 Task: Add Attachment from computer to Card Card0000000085 in Board Board0000000022 in Workspace WS0000000008 in Trello. Add Cover Green to Card Card0000000085 in Board Board0000000022 in Workspace WS0000000008 in Trello. Add "Move Card To …" Button titled Button0000000085 to "top" of the list "To Do" to Card Card0000000085 in Board Board0000000022 in Workspace WS0000000008 in Trello. Add Description DS0000000085 to Card Card0000000086 in Board Board0000000022 in Workspace WS0000000008 in Trello. Add Comment CM0000000085 to Card Card0000000086 in Board Board0000000022 in Workspace WS0000000008 in Trello
Action: Mouse moved to (618, 61)
Screenshot: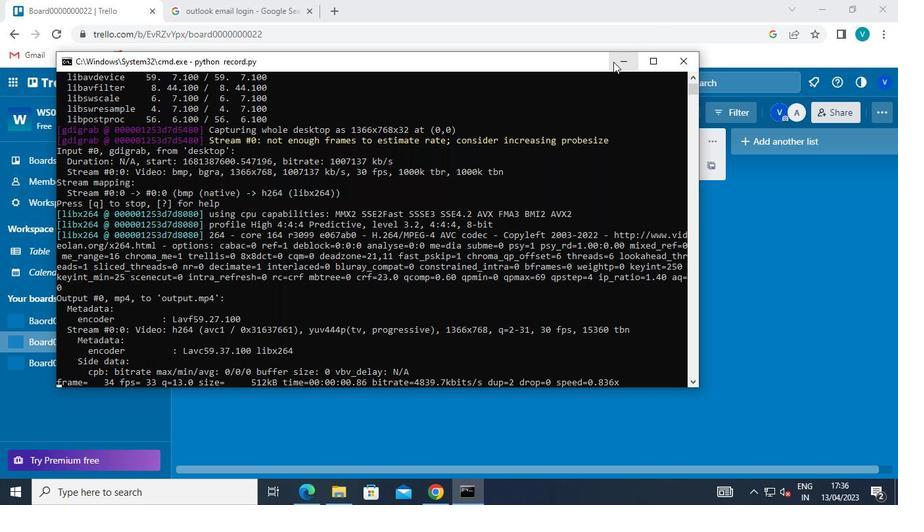 
Action: Mouse pressed left at (618, 61)
Screenshot: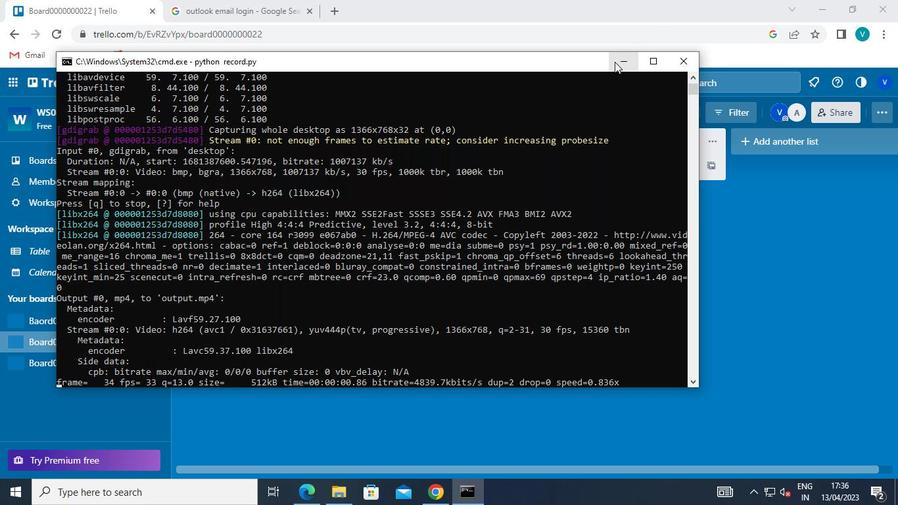 
Action: Mouse moved to (265, 180)
Screenshot: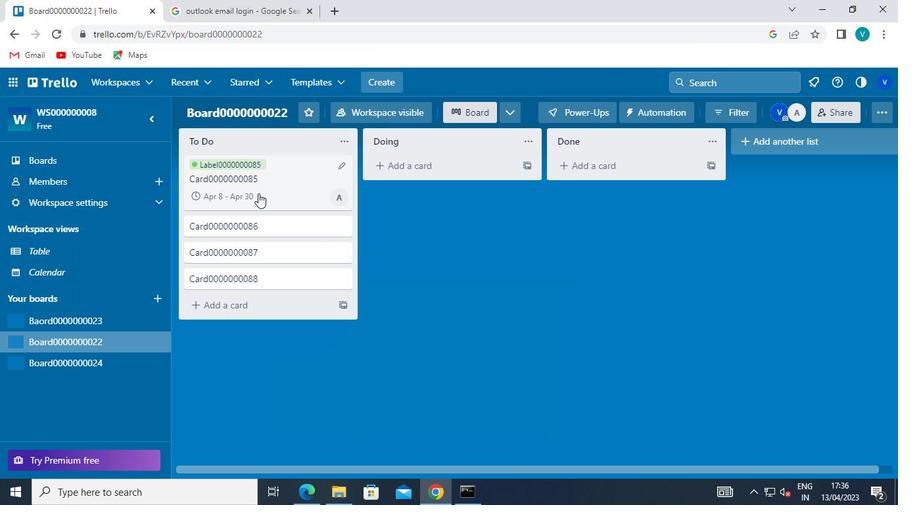 
Action: Mouse pressed left at (265, 180)
Screenshot: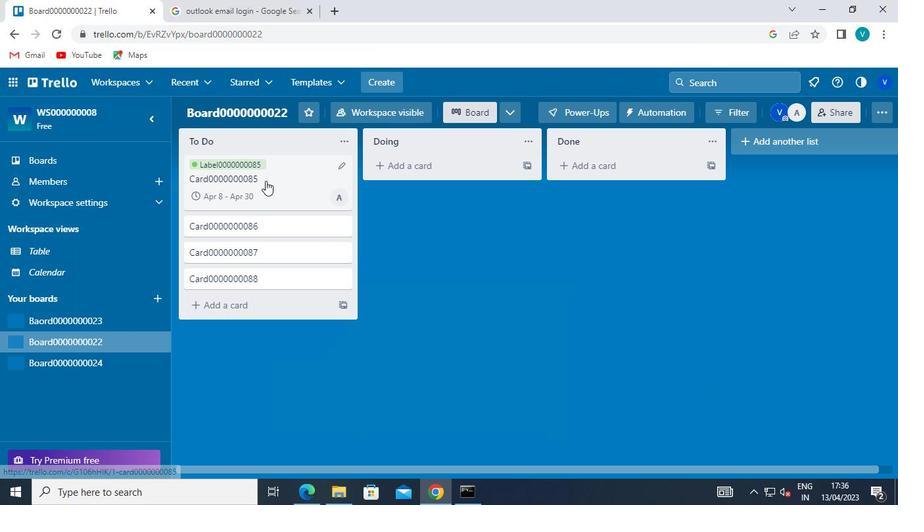 
Action: Mouse moved to (605, 343)
Screenshot: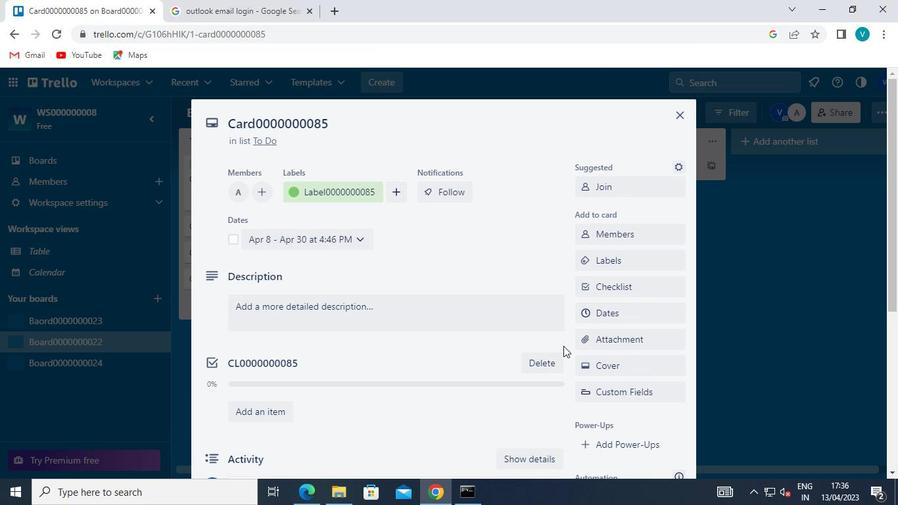 
Action: Mouse pressed left at (605, 343)
Screenshot: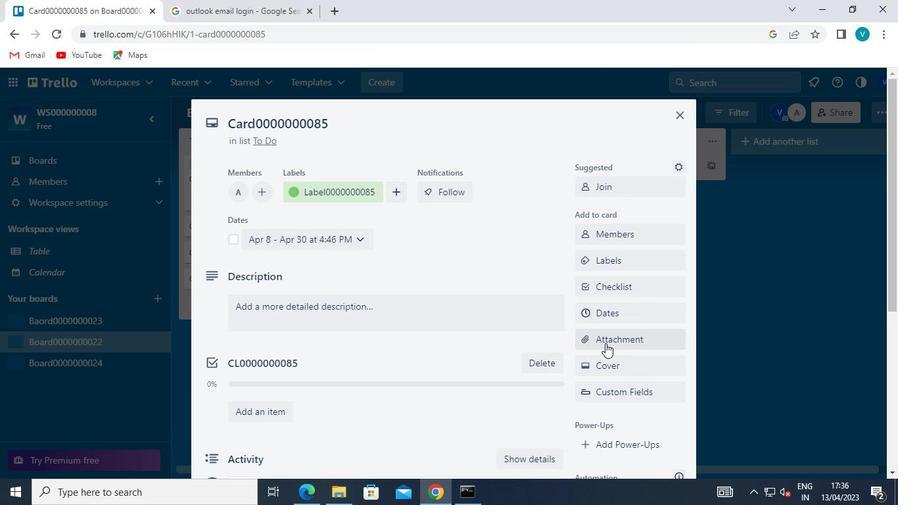 
Action: Mouse moved to (603, 136)
Screenshot: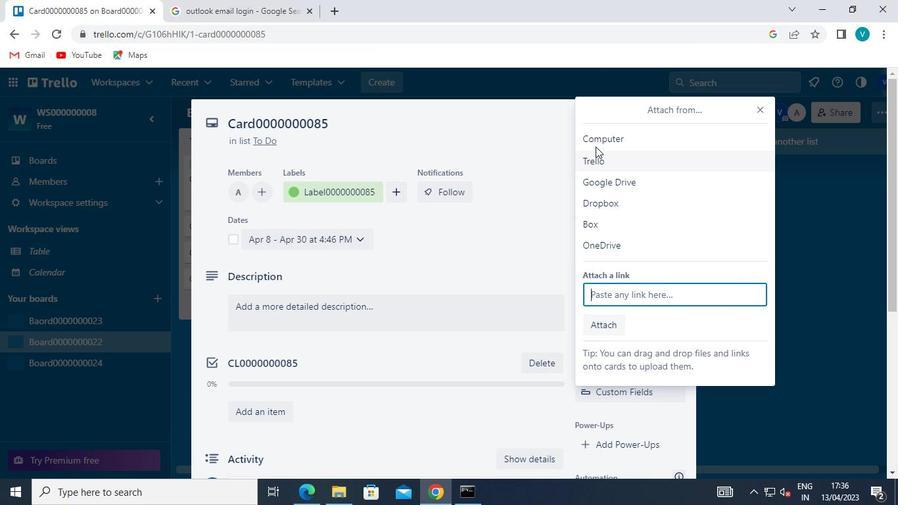 
Action: Mouse pressed left at (603, 136)
Screenshot: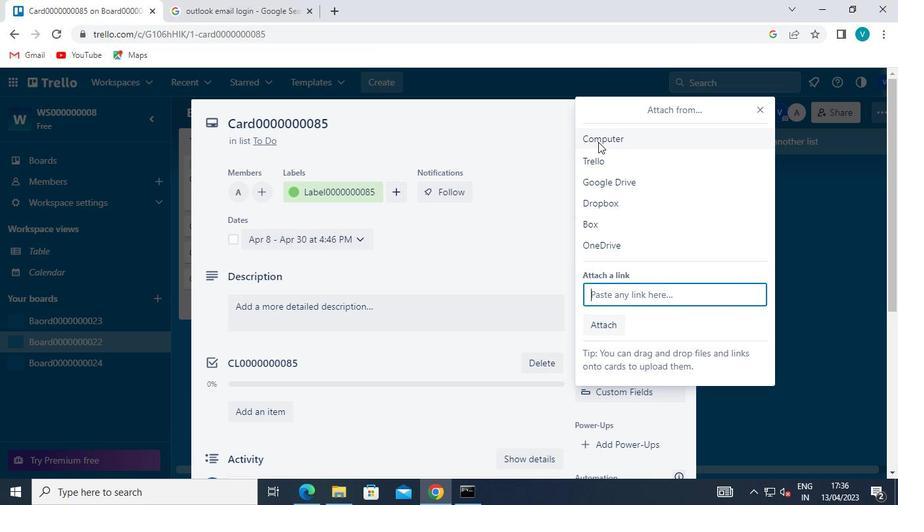 
Action: Mouse moved to (78, 128)
Screenshot: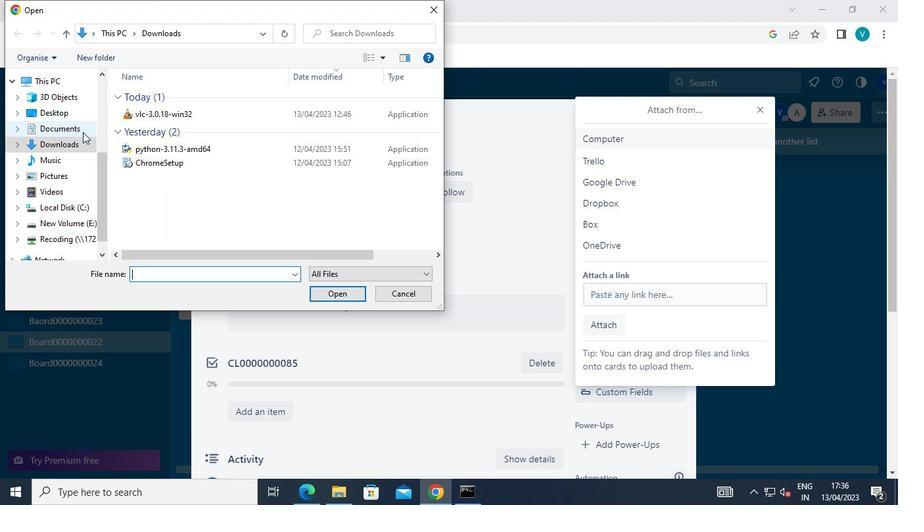 
Action: Mouse pressed left at (78, 128)
Screenshot: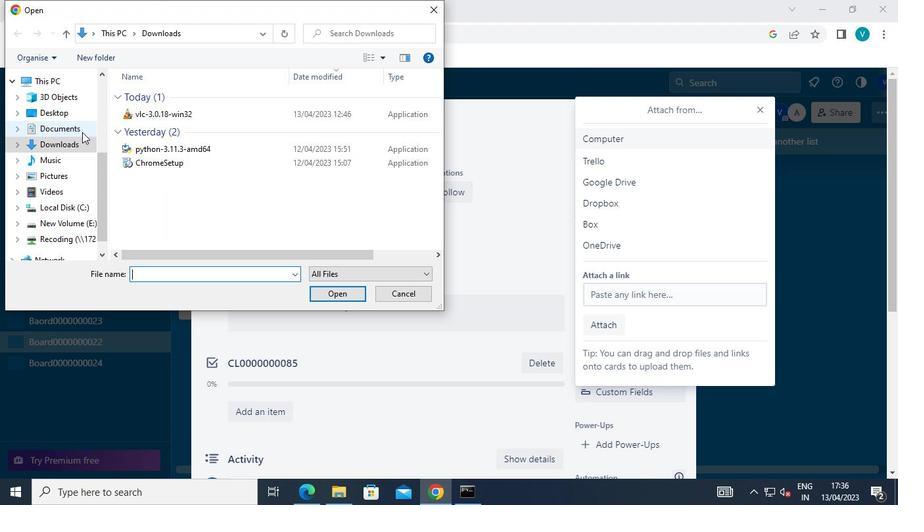 
Action: Mouse moved to (73, 142)
Screenshot: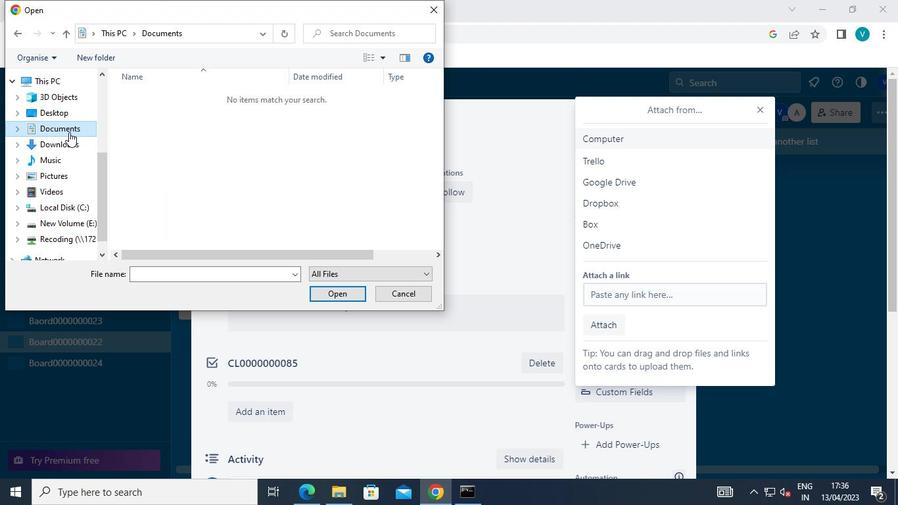 
Action: Mouse pressed left at (73, 142)
Screenshot: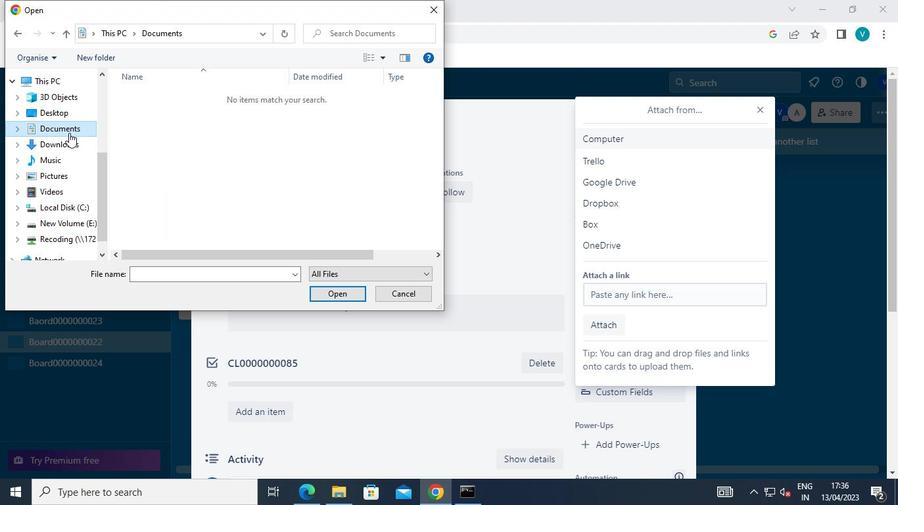 
Action: Mouse moved to (161, 165)
Screenshot: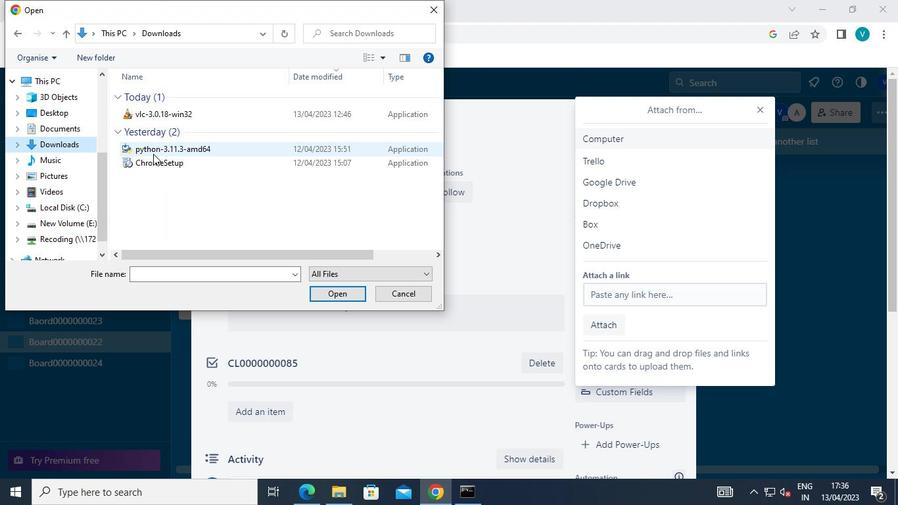 
Action: Mouse pressed left at (161, 165)
Screenshot: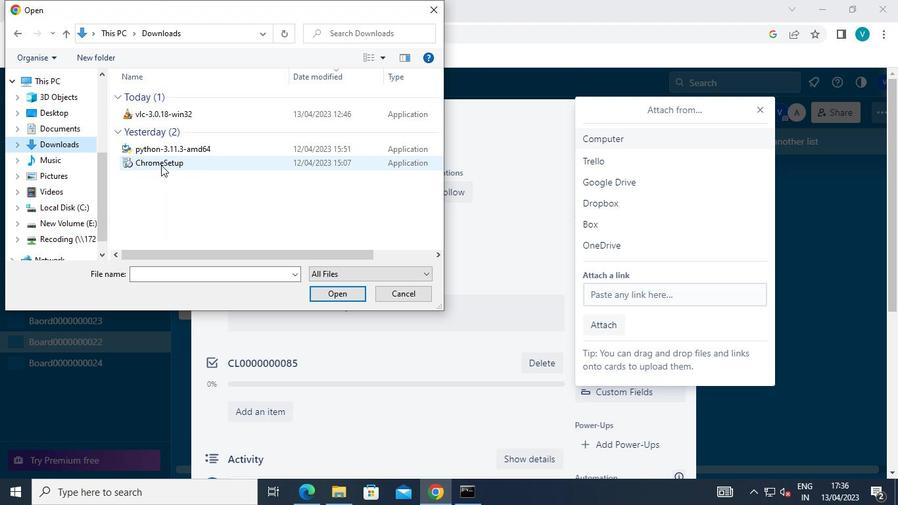 
Action: Mouse moved to (326, 290)
Screenshot: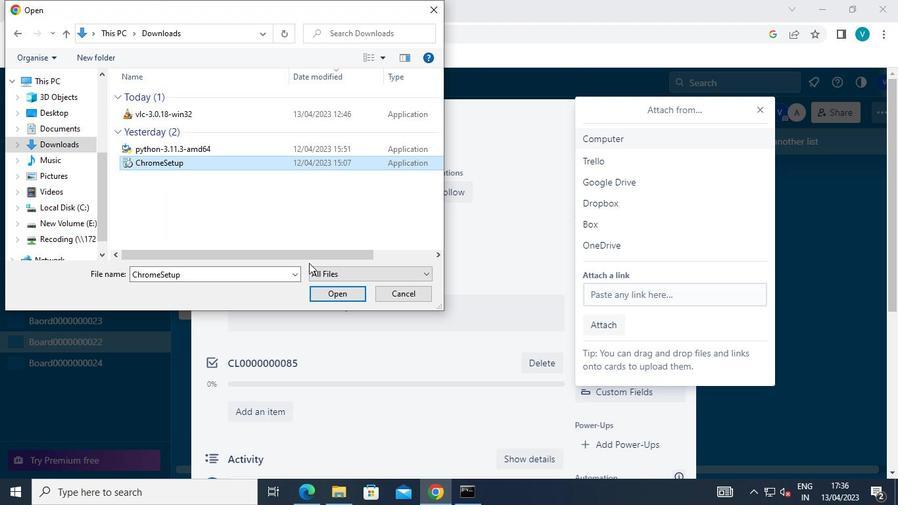 
Action: Mouse pressed left at (326, 290)
Screenshot: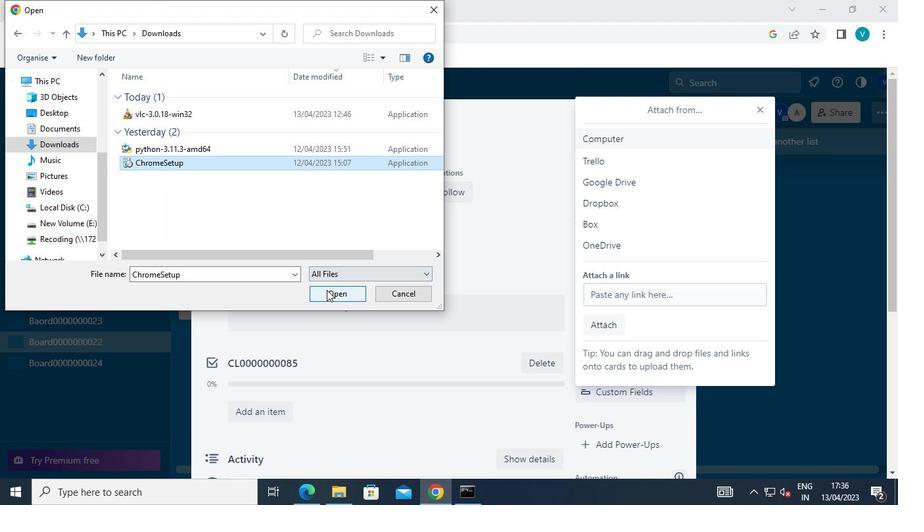 
Action: Mouse moved to (603, 365)
Screenshot: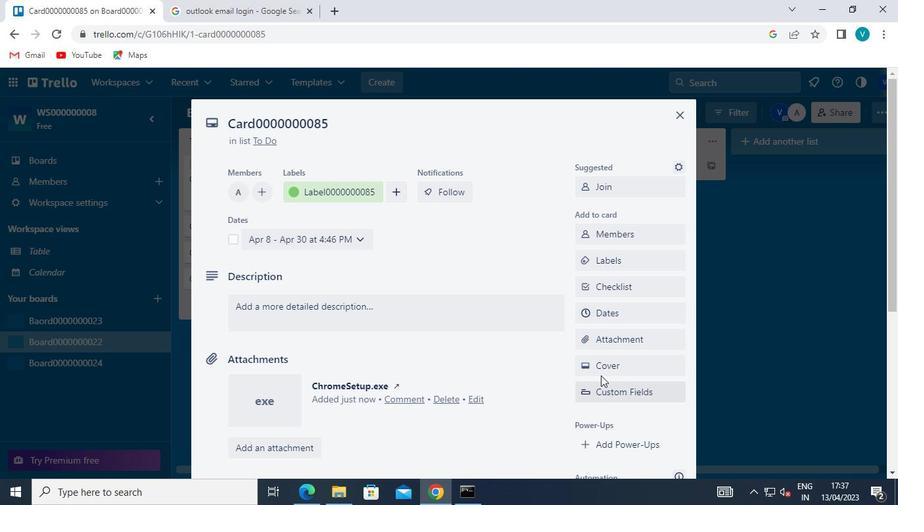 
Action: Mouse pressed left at (603, 365)
Screenshot: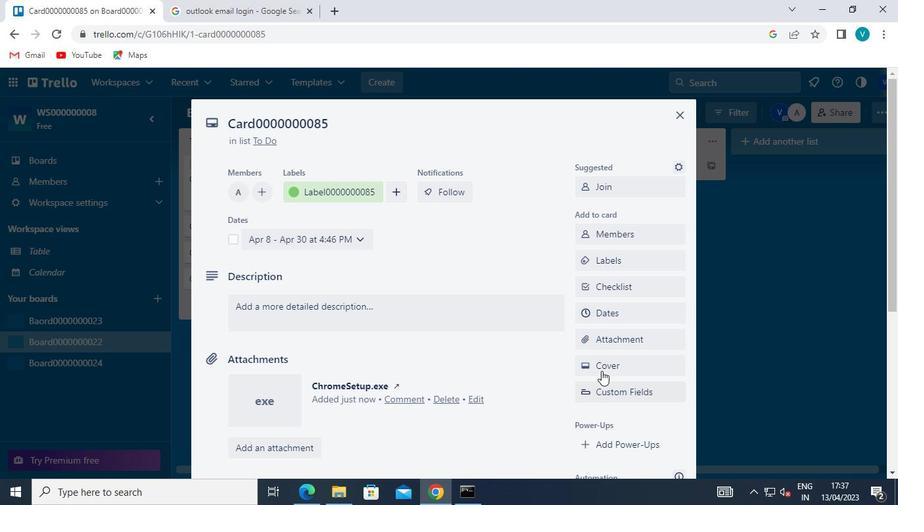 
Action: Mouse moved to (596, 226)
Screenshot: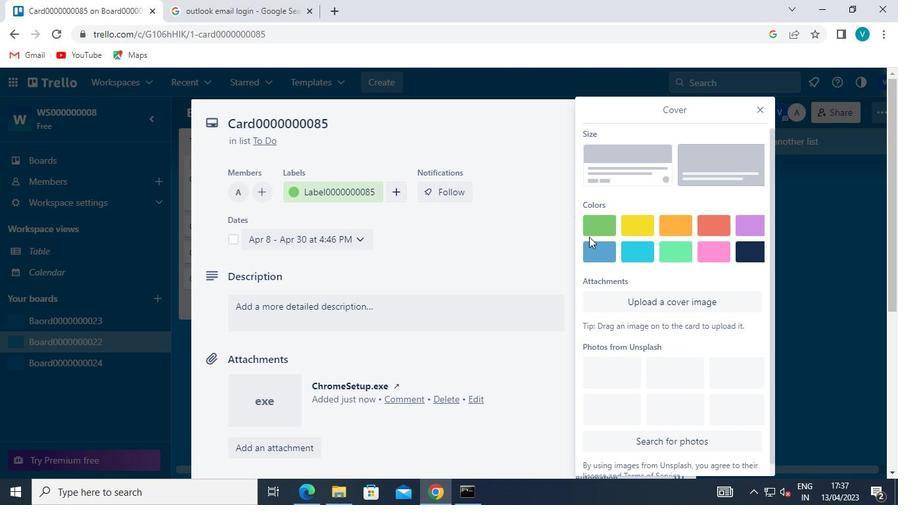 
Action: Mouse pressed left at (596, 226)
Screenshot: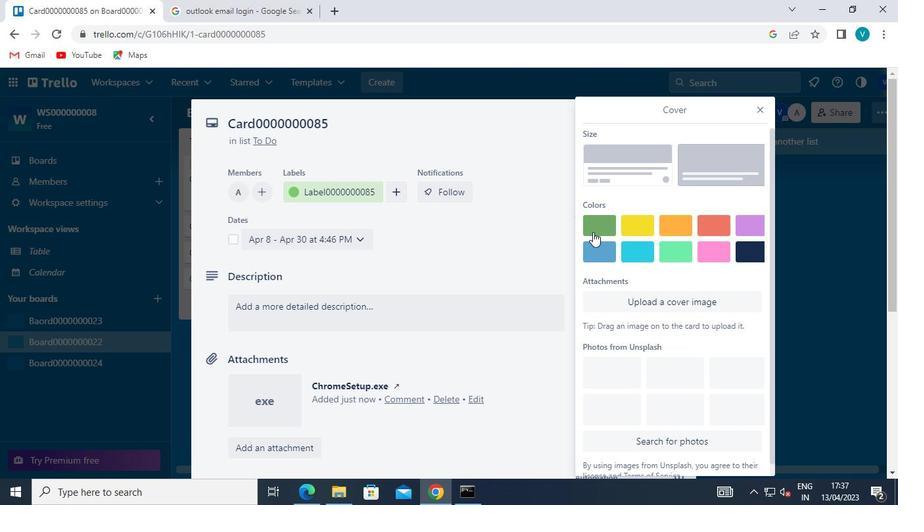 
Action: Mouse moved to (521, 242)
Screenshot: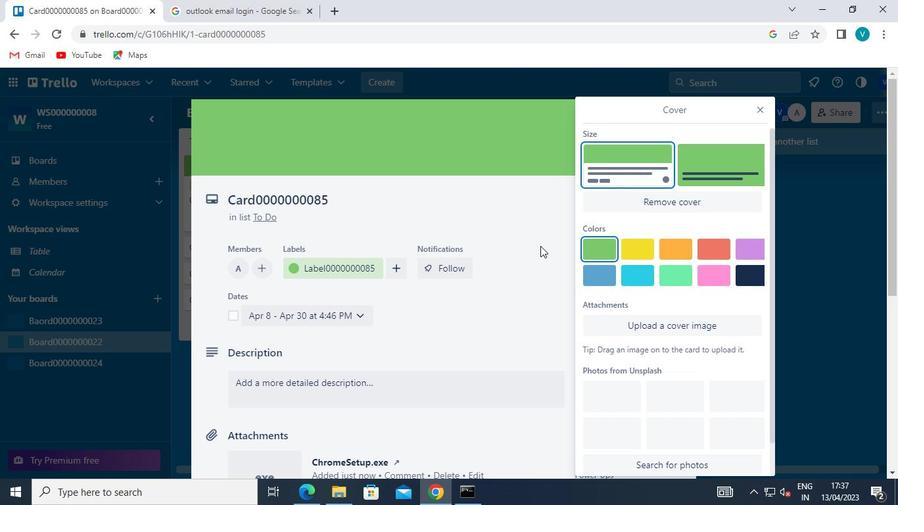 
Action: Mouse pressed left at (521, 242)
Screenshot: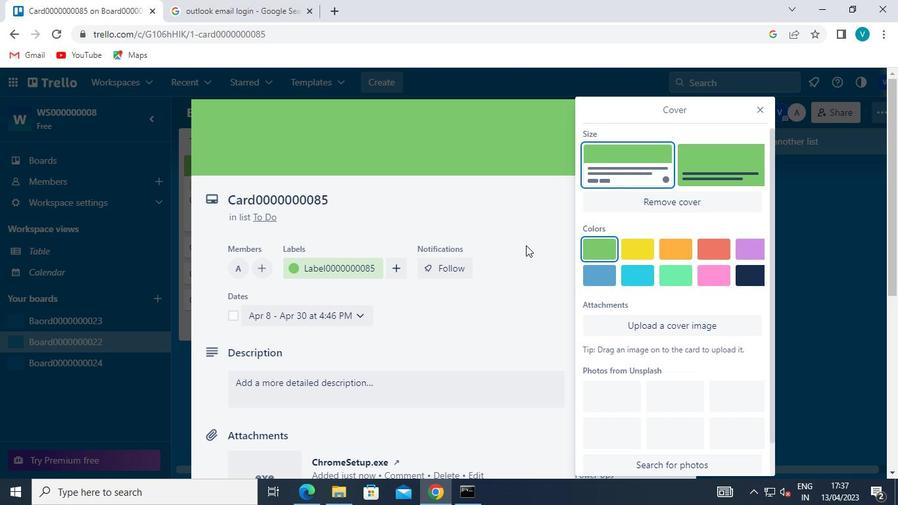 
Action: Mouse moved to (606, 287)
Screenshot: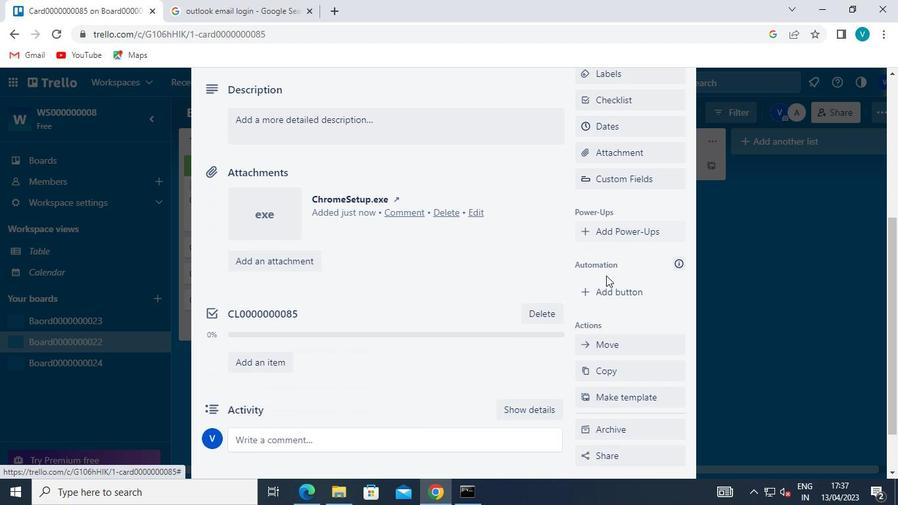 
Action: Mouse pressed left at (606, 287)
Screenshot: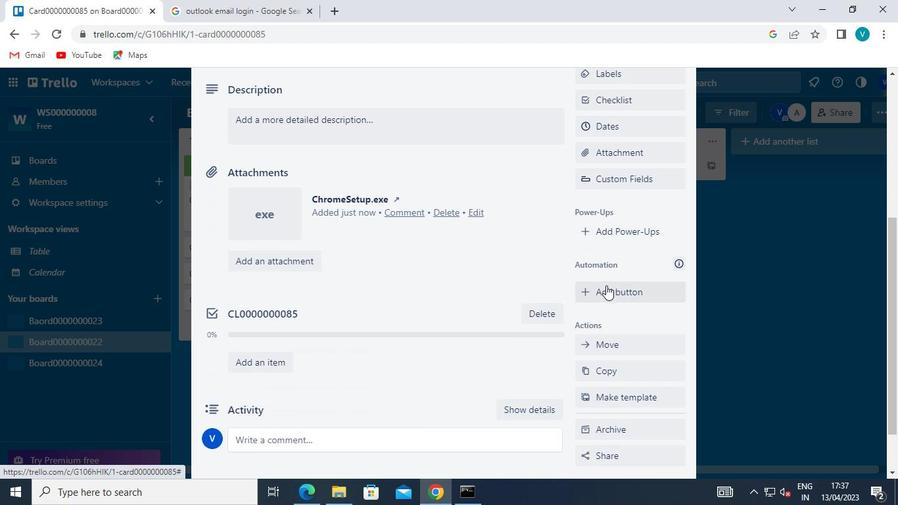 
Action: Mouse moved to (620, 171)
Screenshot: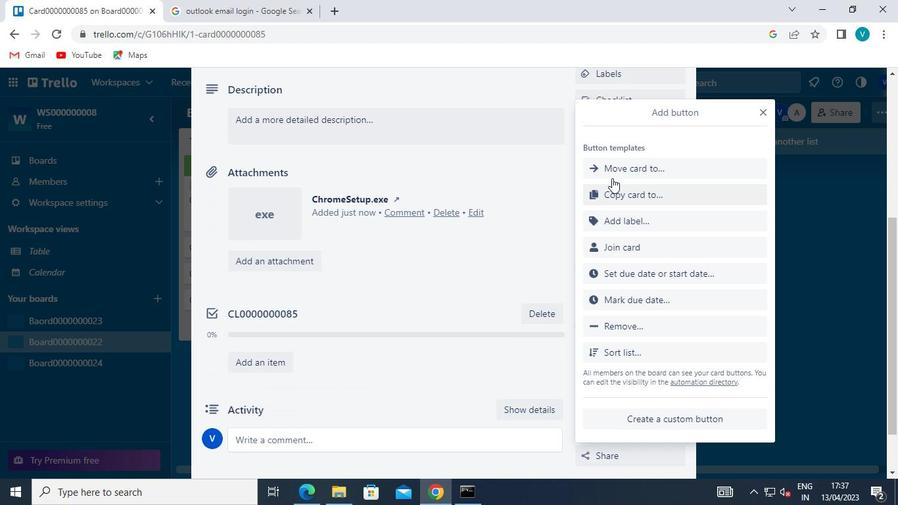 
Action: Mouse pressed left at (620, 171)
Screenshot: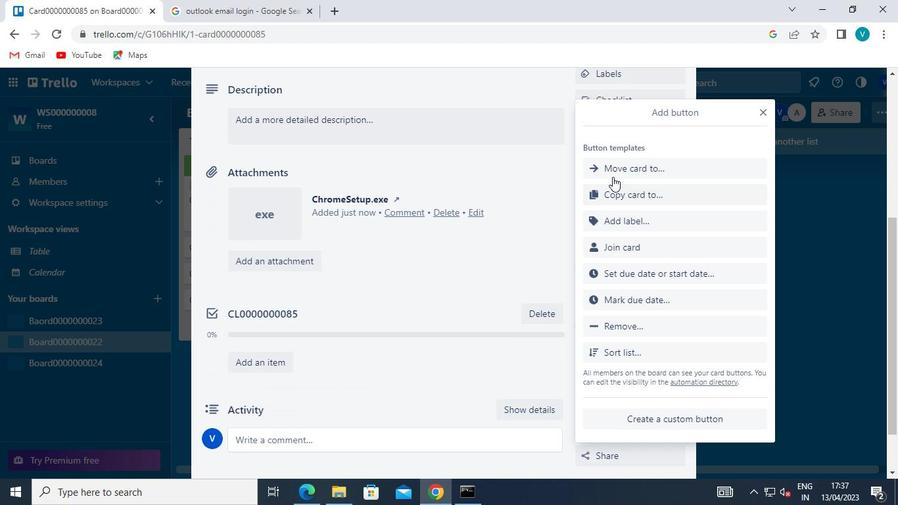 
Action: Mouse moved to (668, 166)
Screenshot: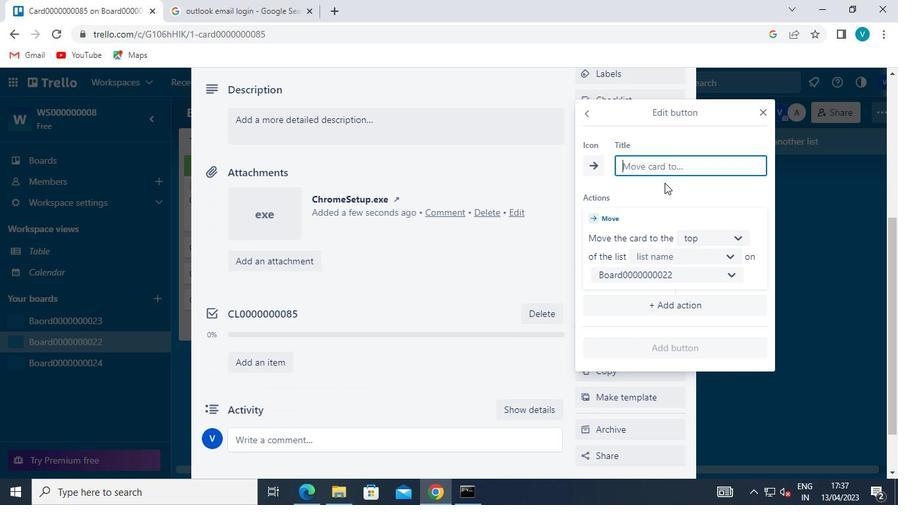 
Action: Mouse pressed left at (668, 166)
Screenshot: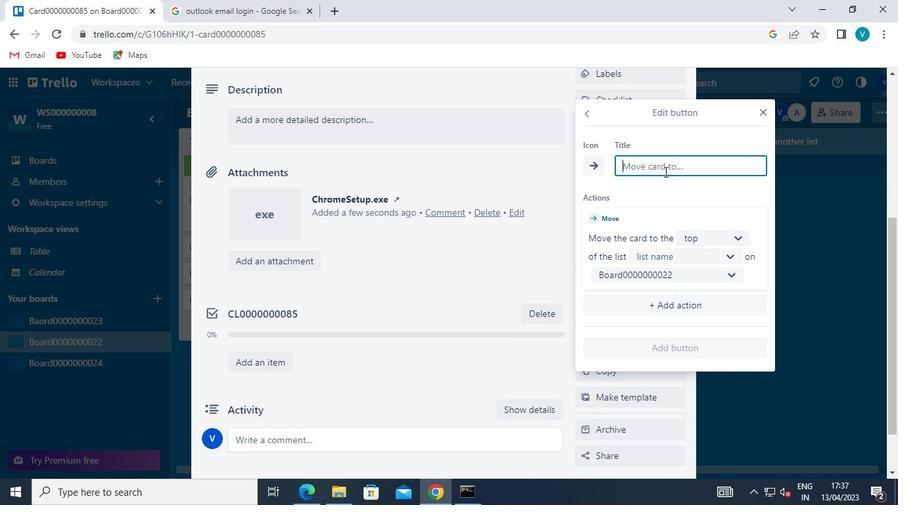 
Action: Mouse moved to (528, 78)
Screenshot: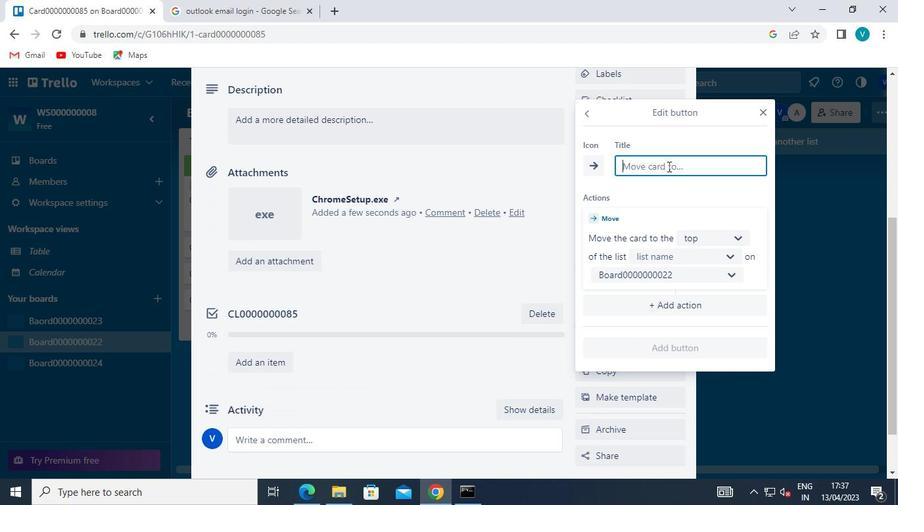 
Action: Keyboard Key.shift
Screenshot: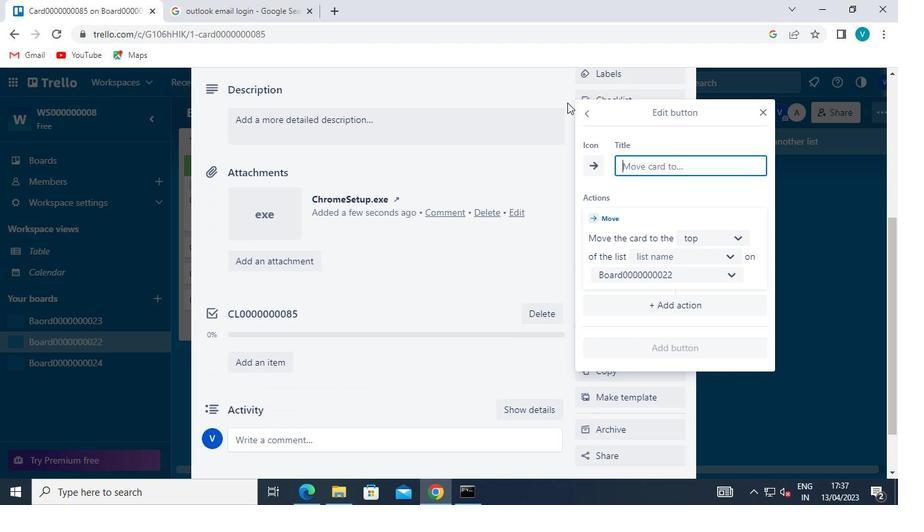 
Action: Keyboard Key.shift
Screenshot: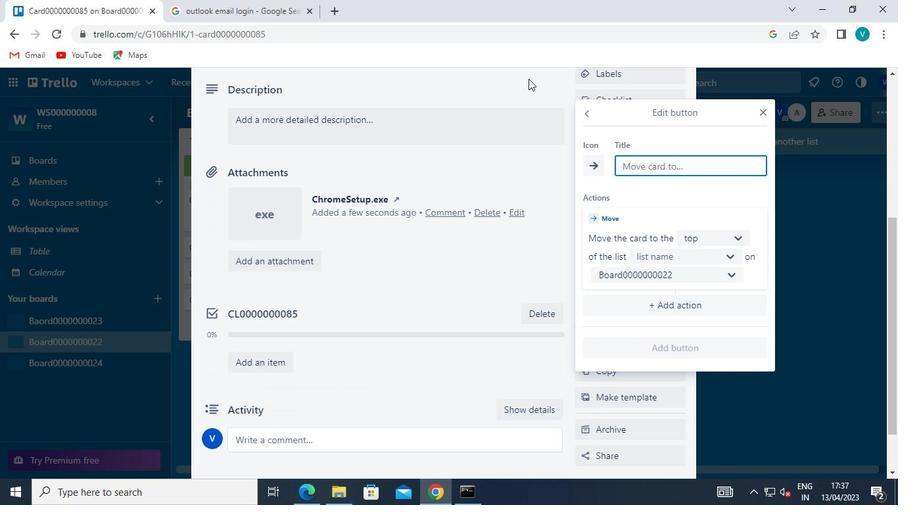 
Action: Keyboard Key.shift
Screenshot: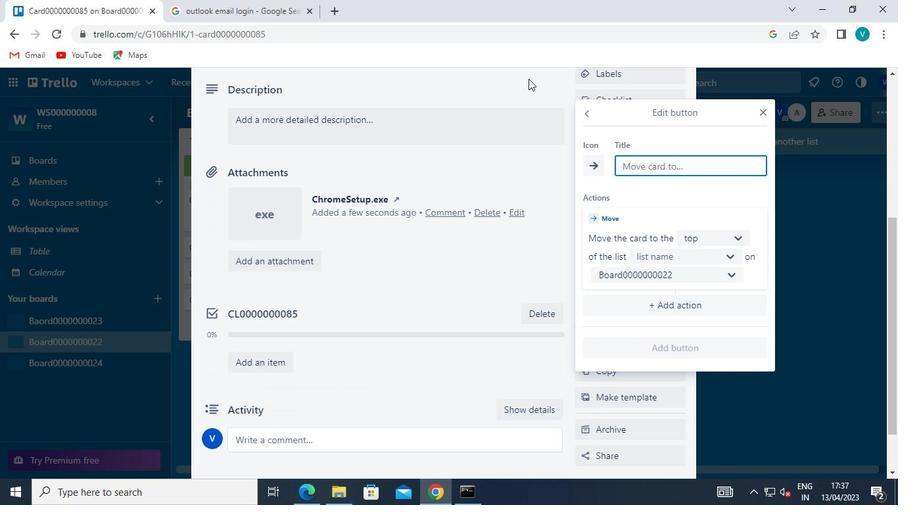 
Action: Keyboard Key.shift
Screenshot: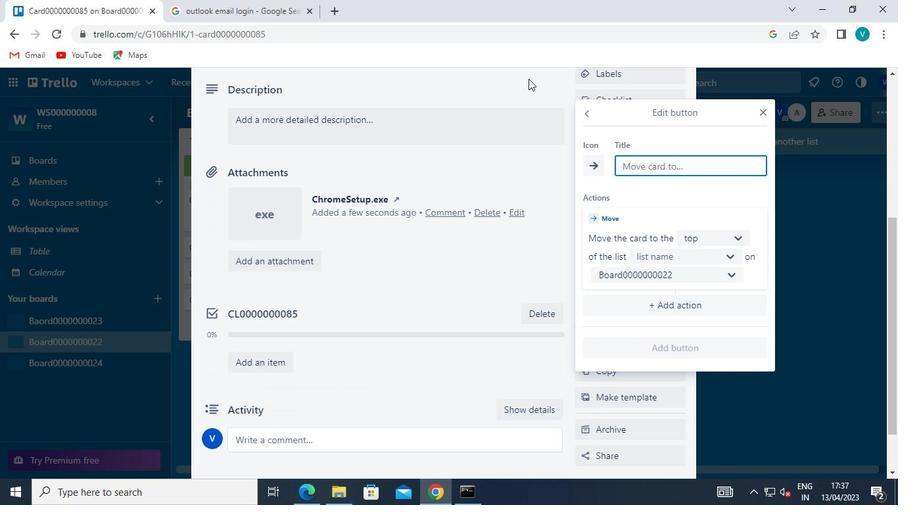
Action: Keyboard Key.shift
Screenshot: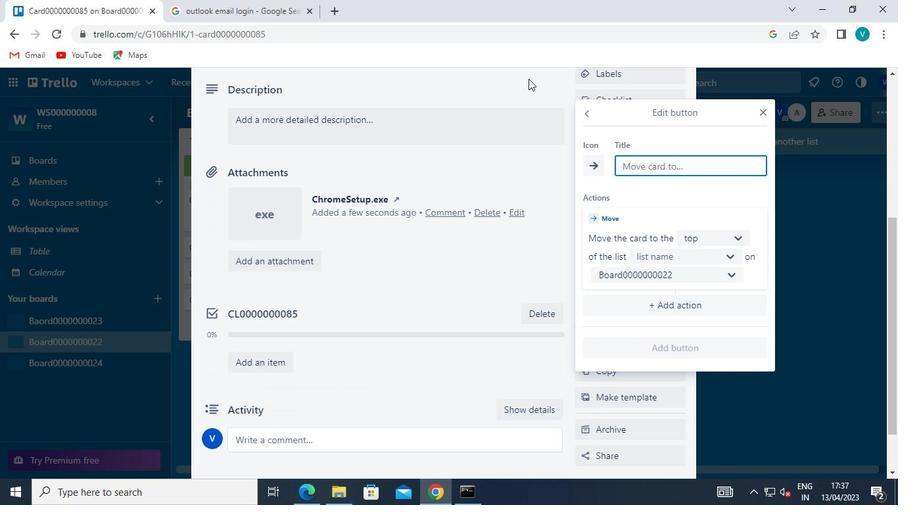 
Action: Keyboard Key.shift
Screenshot: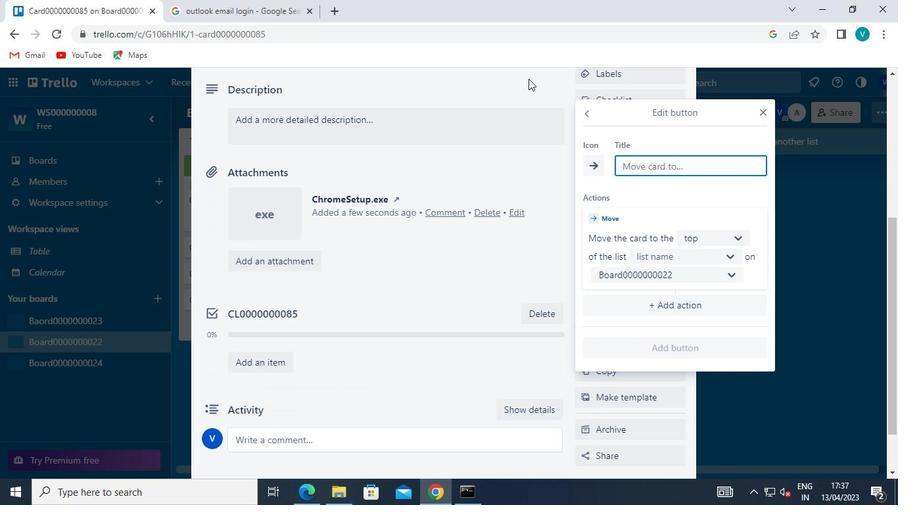 
Action: Keyboard Key.shift
Screenshot: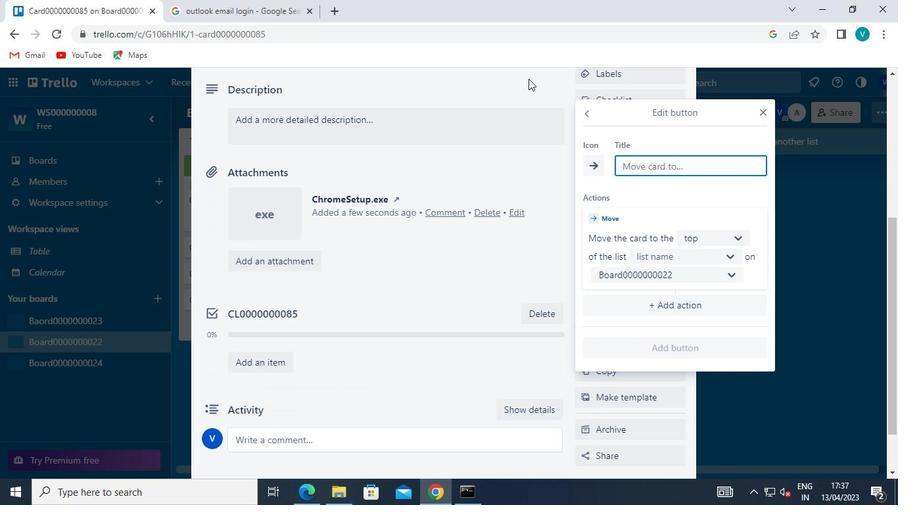 
Action: Keyboard Key.shift
Screenshot: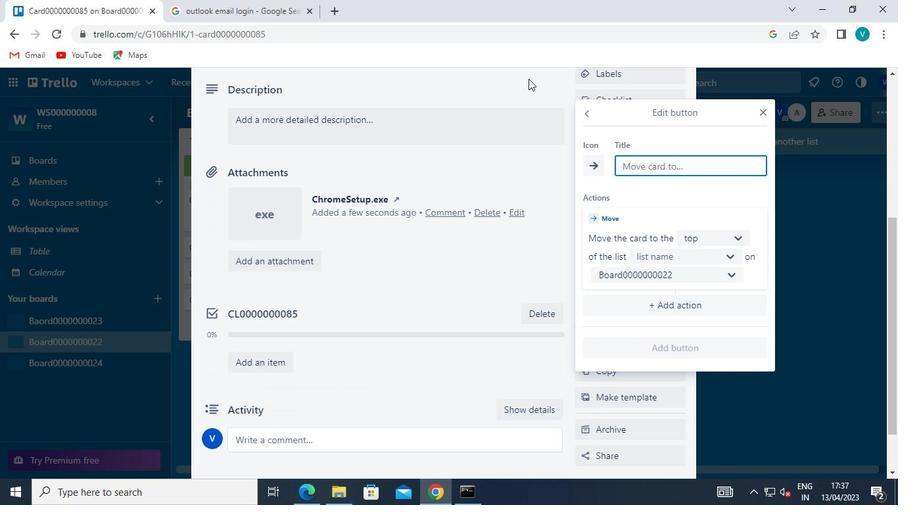 
Action: Keyboard Key.shift
Screenshot: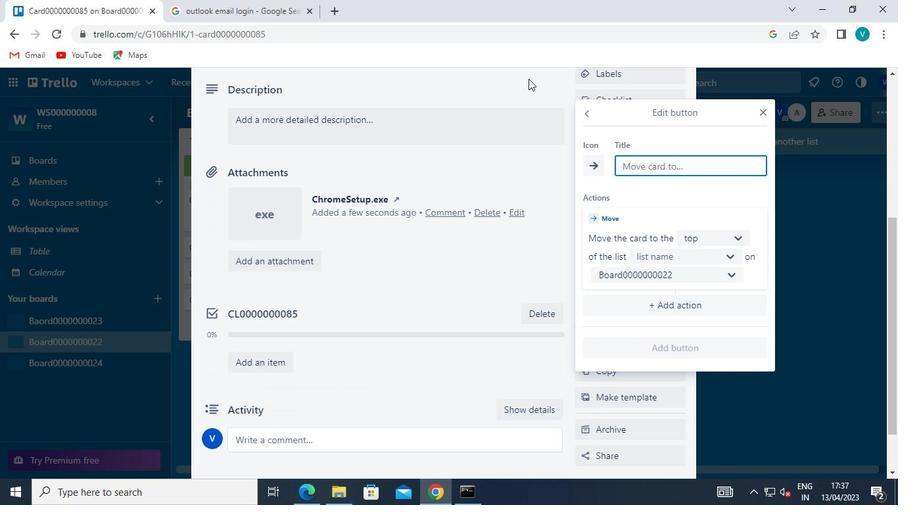 
Action: Keyboard Key.shift
Screenshot: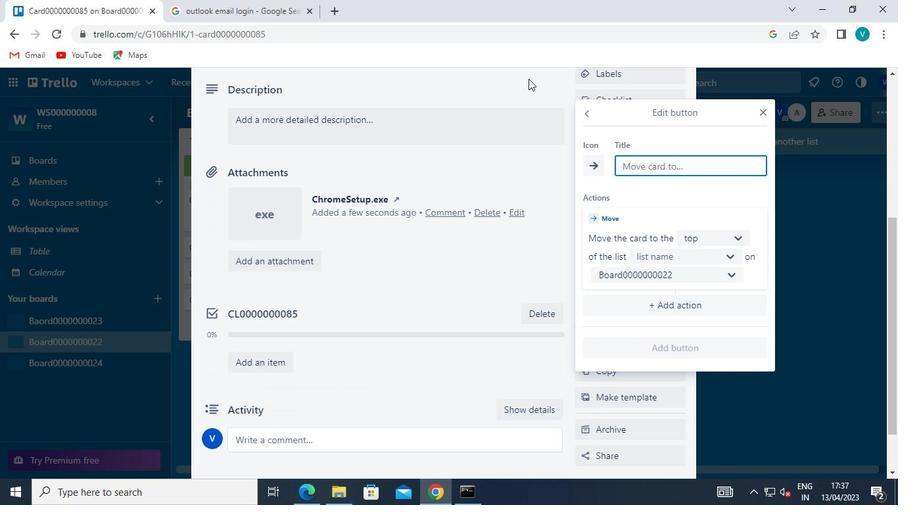 
Action: Keyboard Key.shift
Screenshot: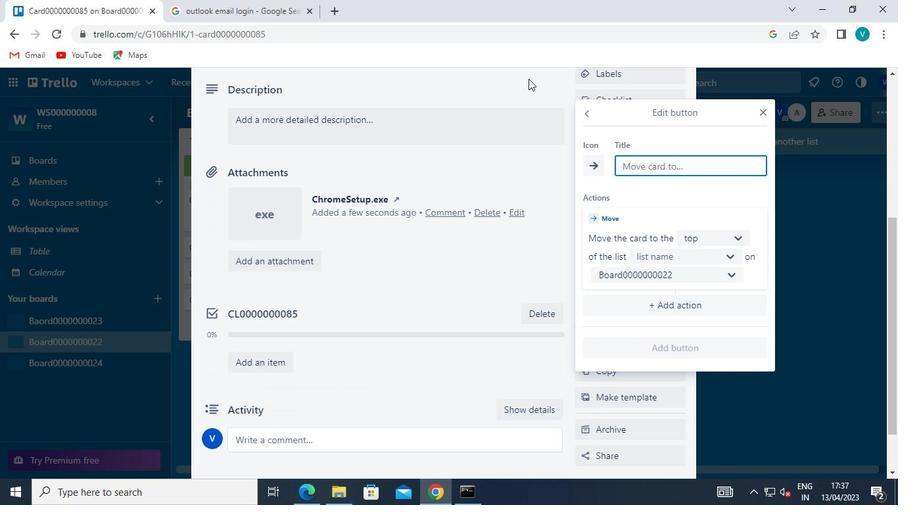 
Action: Keyboard Key.shift
Screenshot: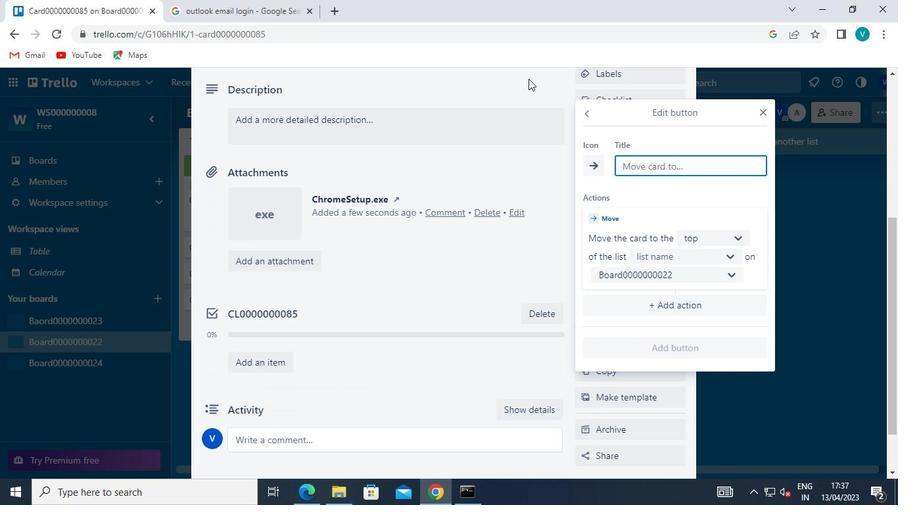 
Action: Keyboard Key.shift
Screenshot: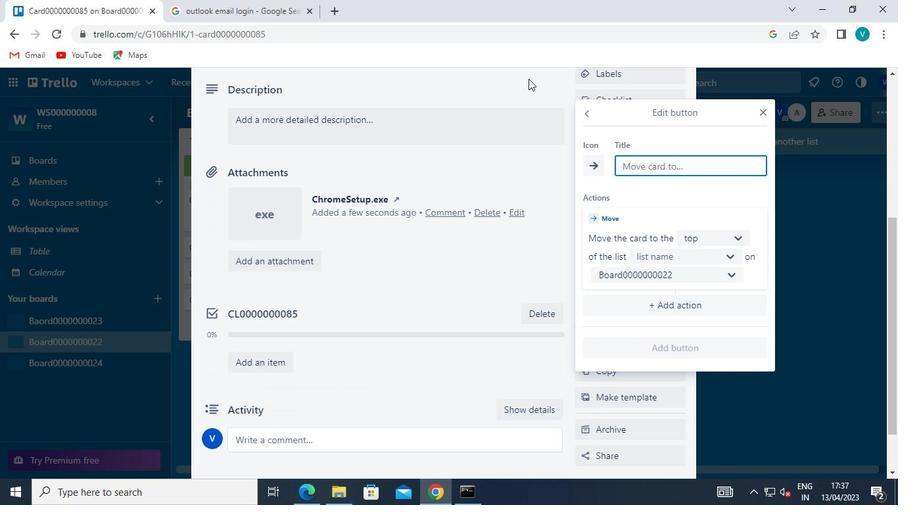 
Action: Keyboard B
Screenshot: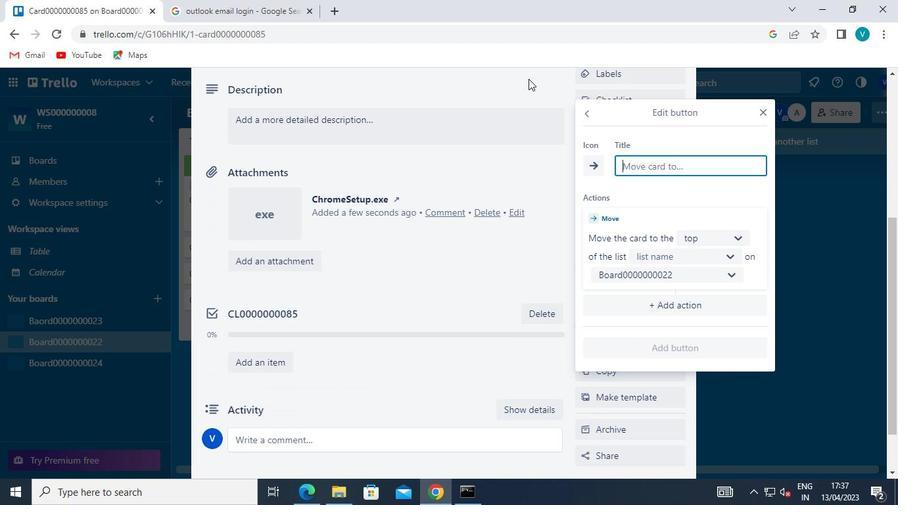 
Action: Keyboard U
Screenshot: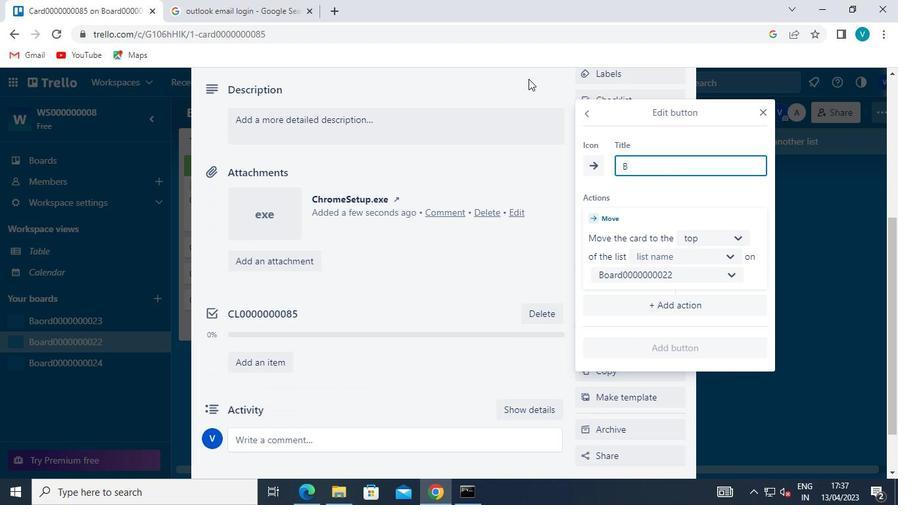 
Action: Keyboard T
Screenshot: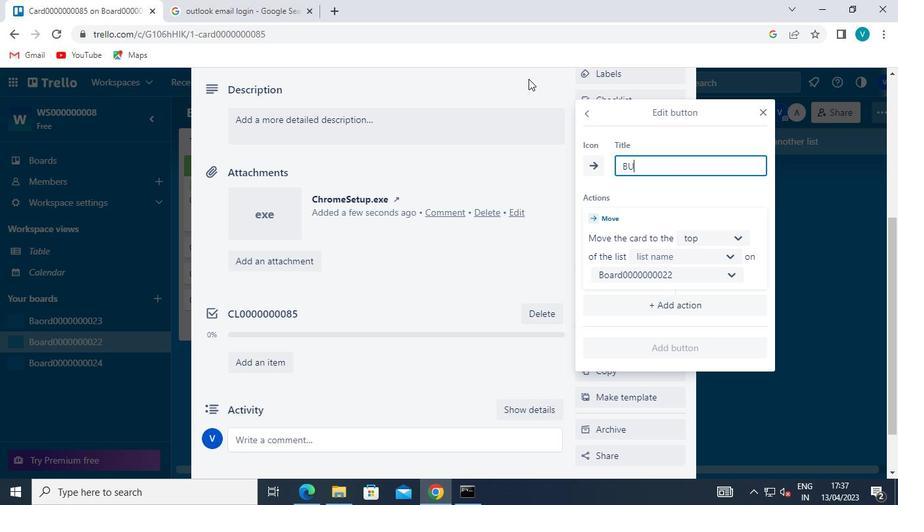 
Action: Keyboard T
Screenshot: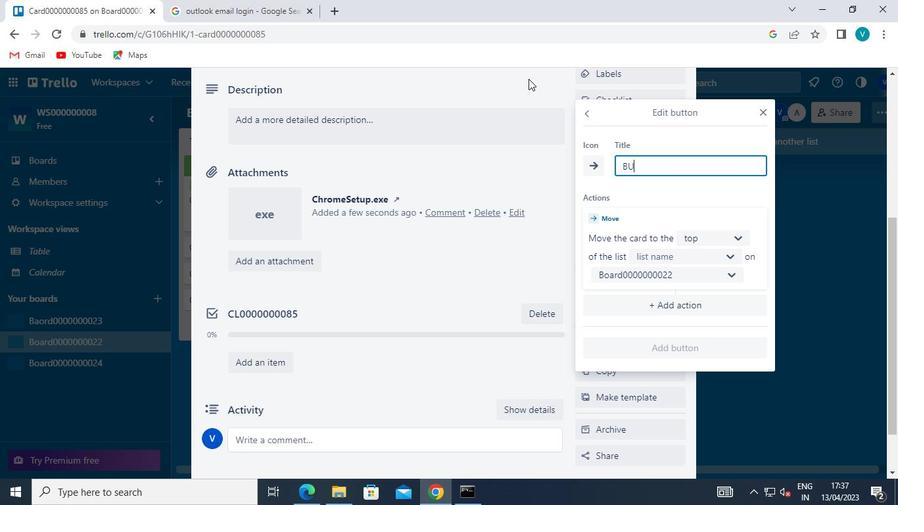 
Action: Keyboard O
Screenshot: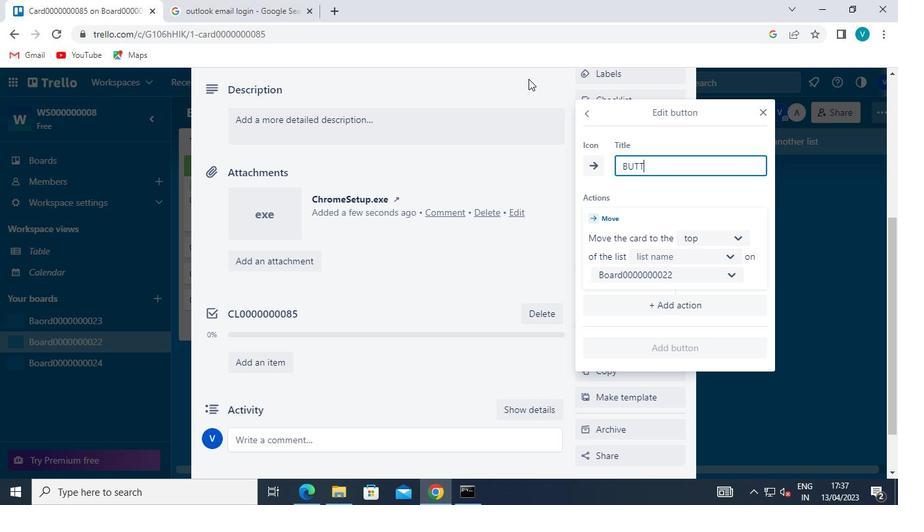 
Action: Keyboard N
Screenshot: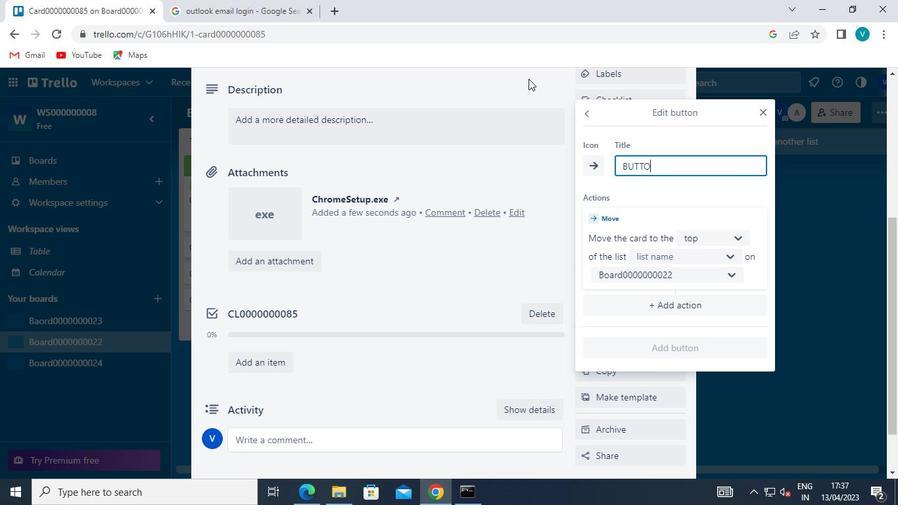 
Action: Keyboard <96>
Screenshot: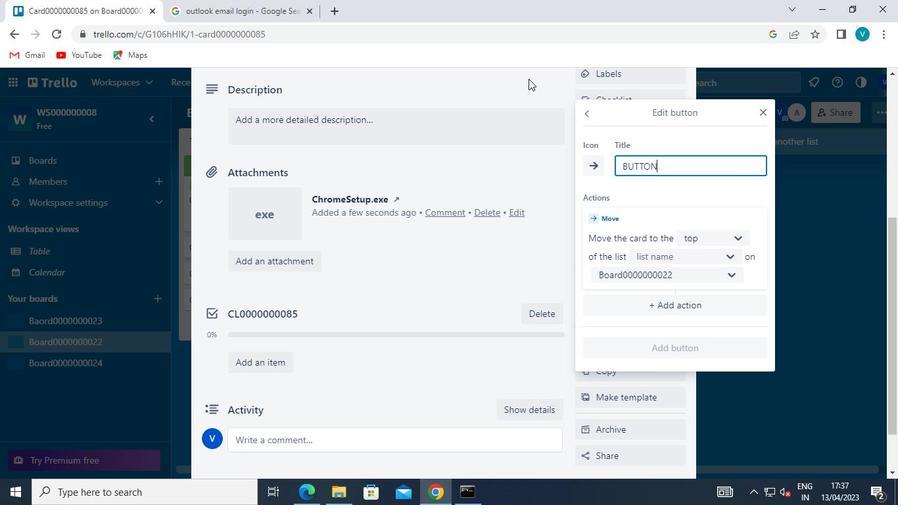 
Action: Keyboard <96>
Screenshot: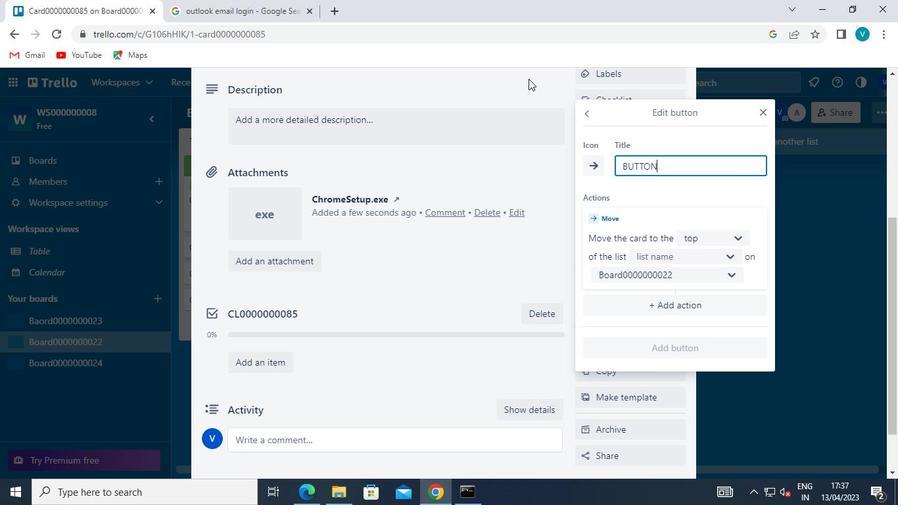 
Action: Keyboard <96>
Screenshot: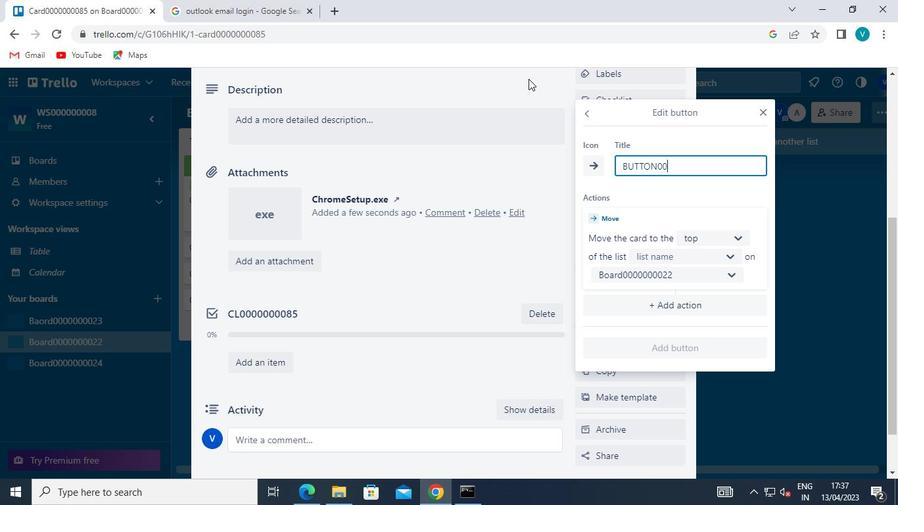 
Action: Keyboard <96>
Screenshot: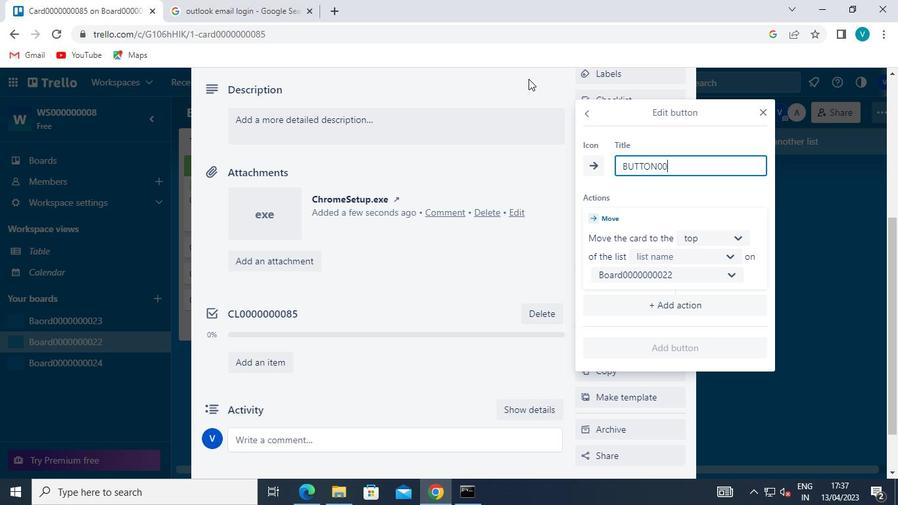 
Action: Keyboard <96>
Screenshot: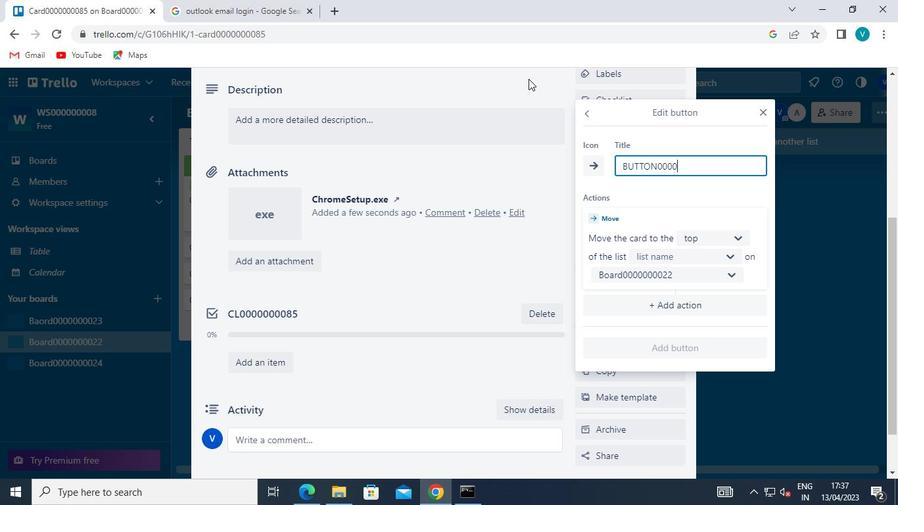 
Action: Keyboard <96>
Screenshot: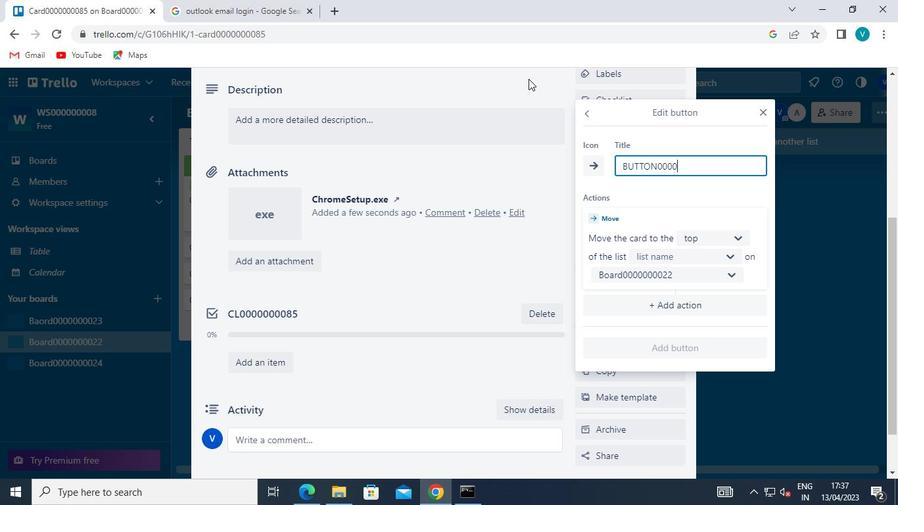 
Action: Keyboard <96>
Screenshot: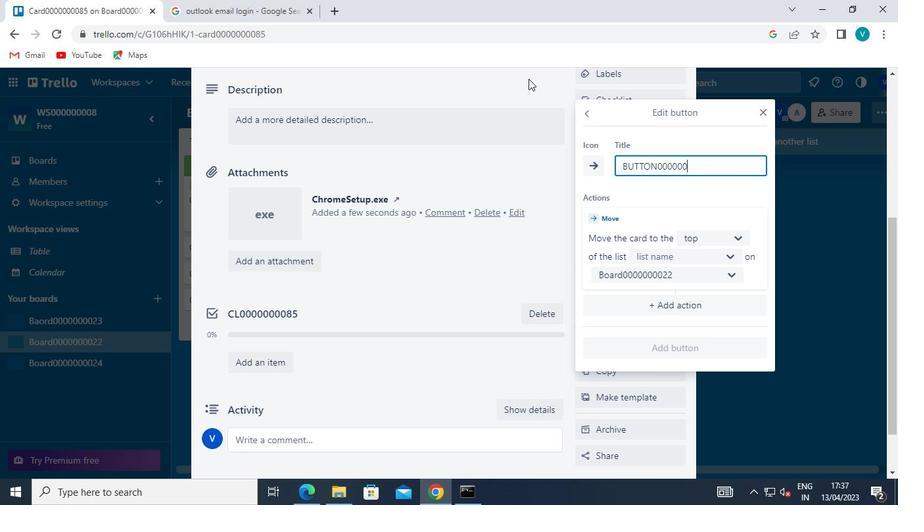 
Action: Keyboard <96>
Screenshot: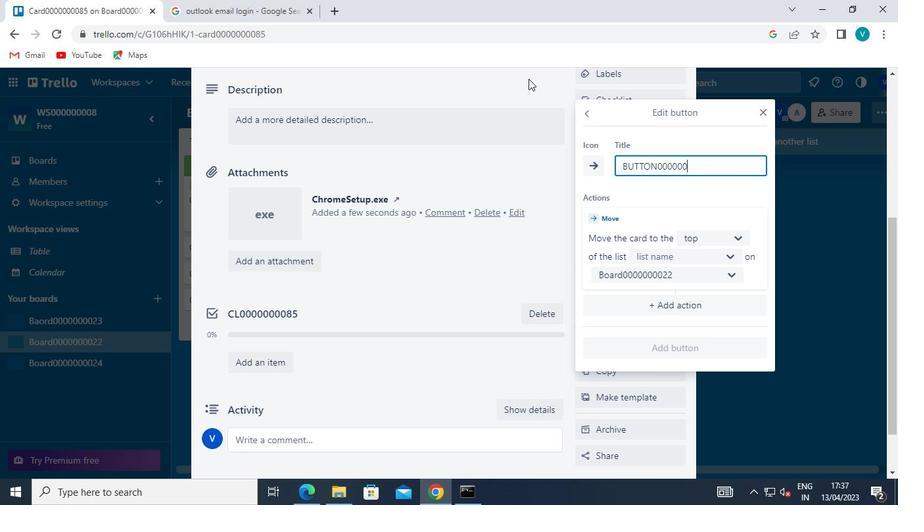 
Action: Keyboard <104>
Screenshot: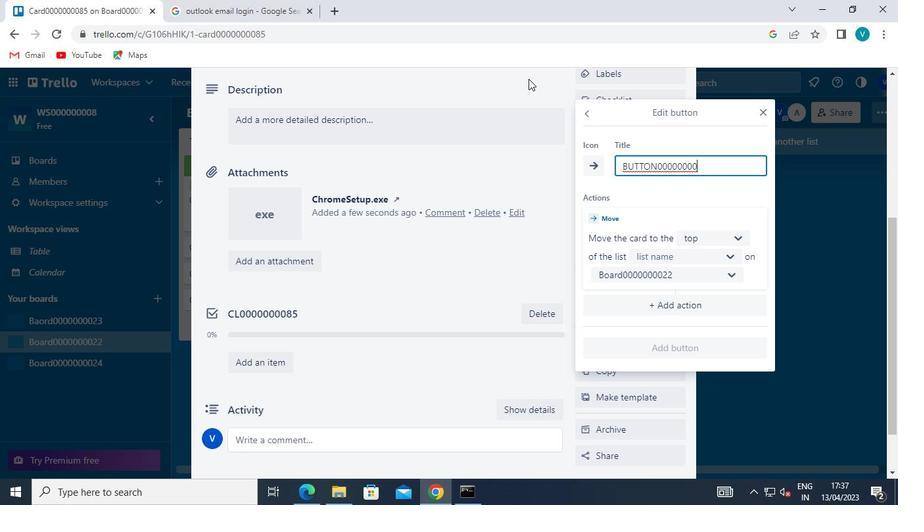
Action: Keyboard <101>
Screenshot: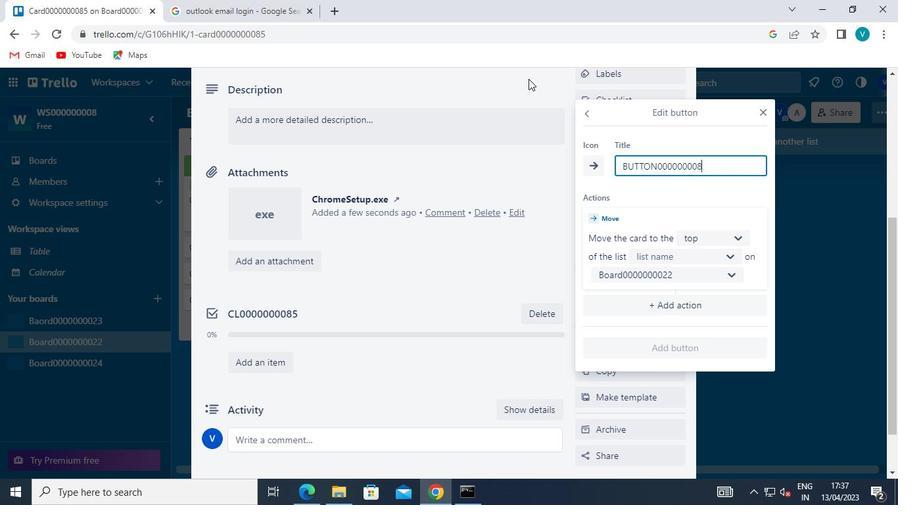 
Action: Mouse moved to (734, 234)
Screenshot: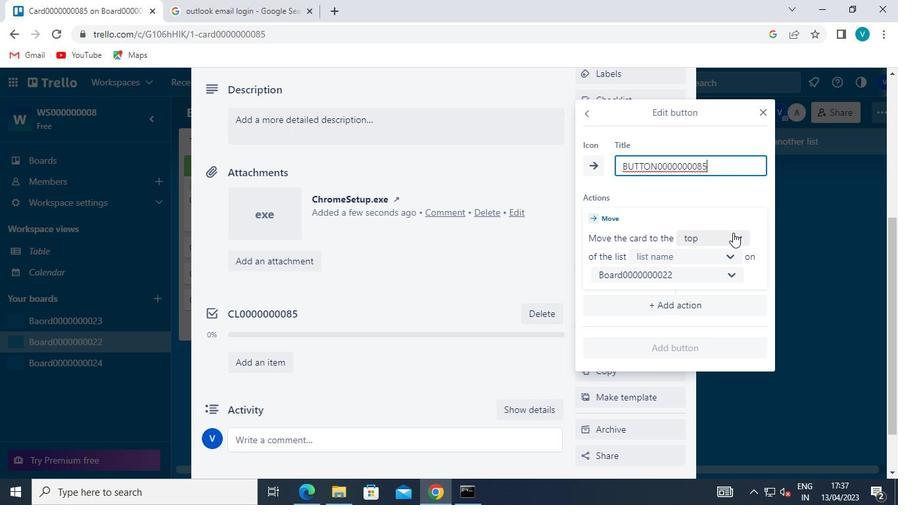 
Action: Mouse pressed left at (734, 234)
Screenshot: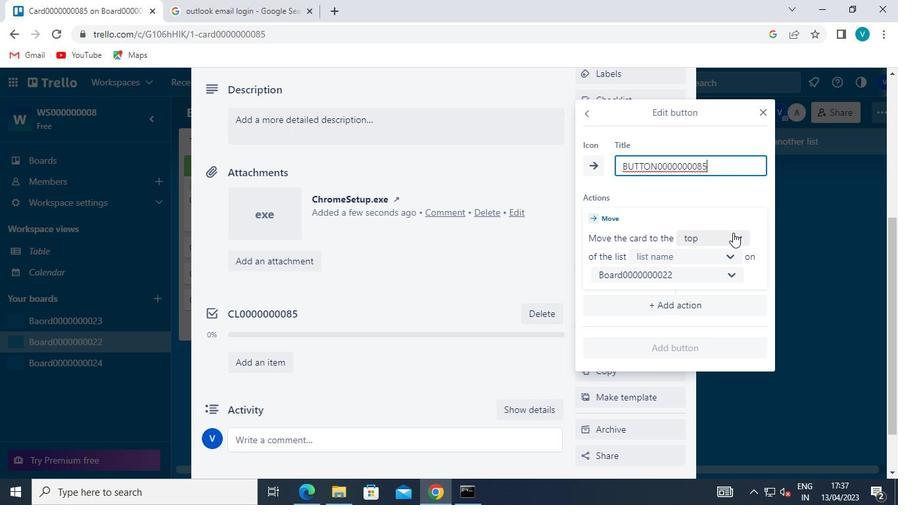 
Action: Mouse moved to (708, 259)
Screenshot: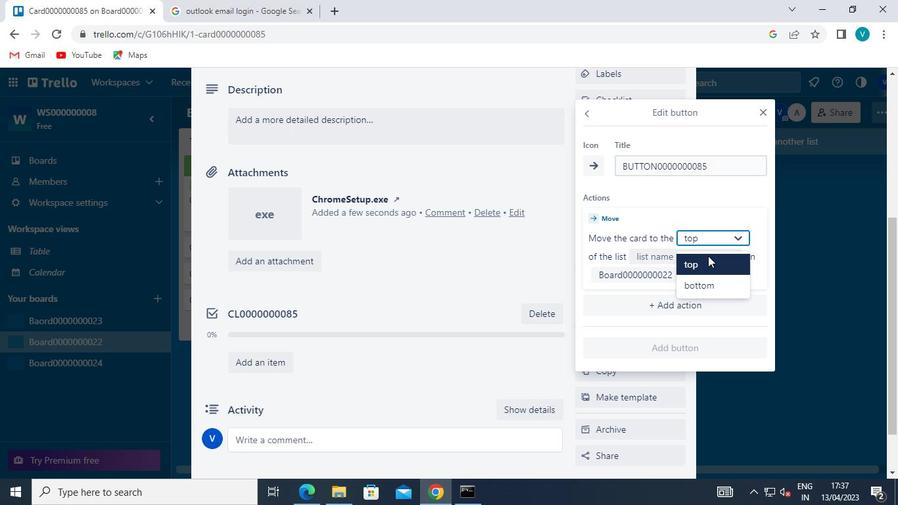 
Action: Mouse pressed left at (708, 259)
Screenshot: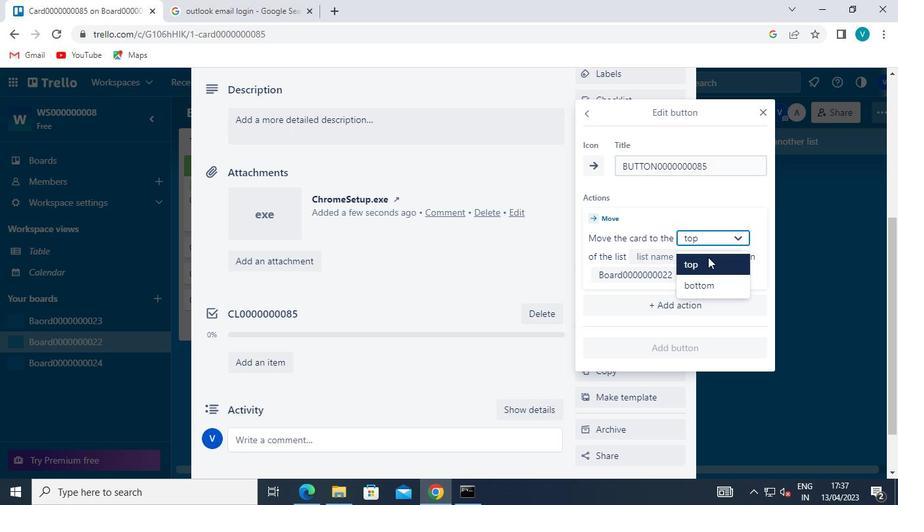 
Action: Mouse moved to (729, 254)
Screenshot: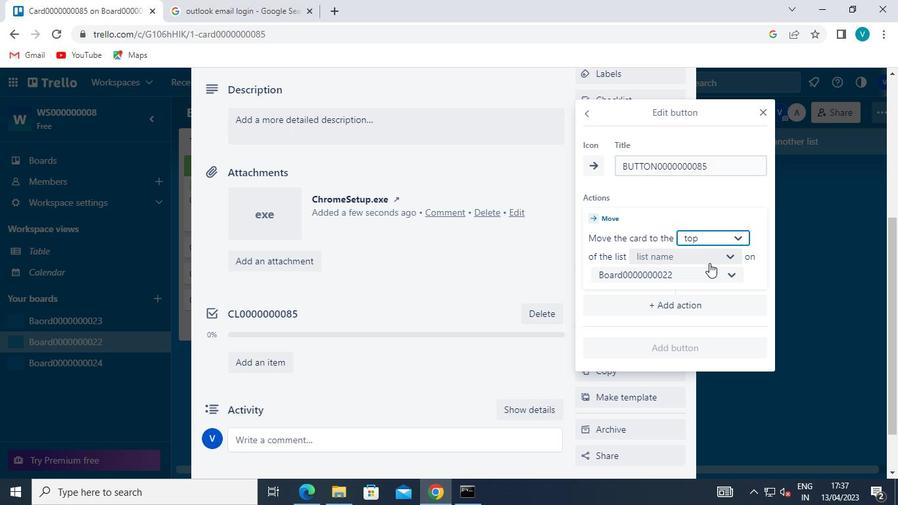 
Action: Mouse pressed left at (729, 254)
Screenshot: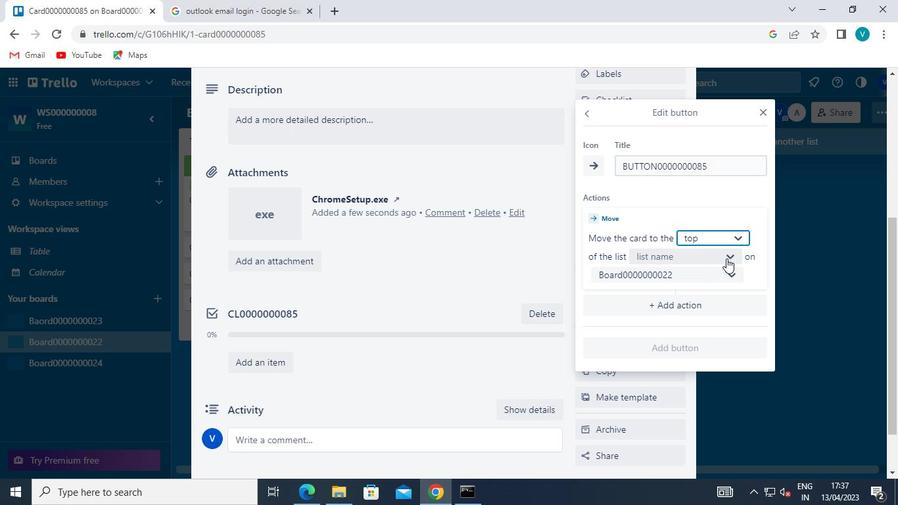 
Action: Mouse moved to (654, 279)
Screenshot: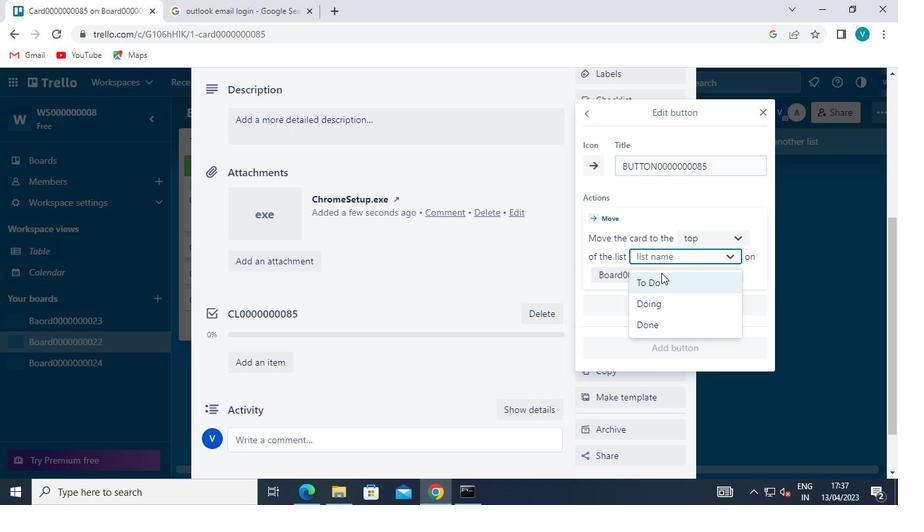 
Action: Mouse pressed left at (654, 279)
Screenshot: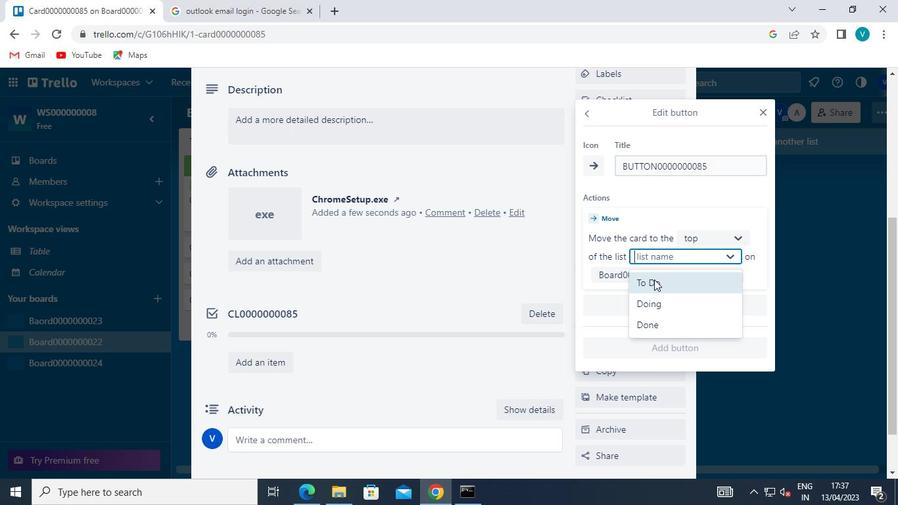 
Action: Mouse moved to (656, 348)
Screenshot: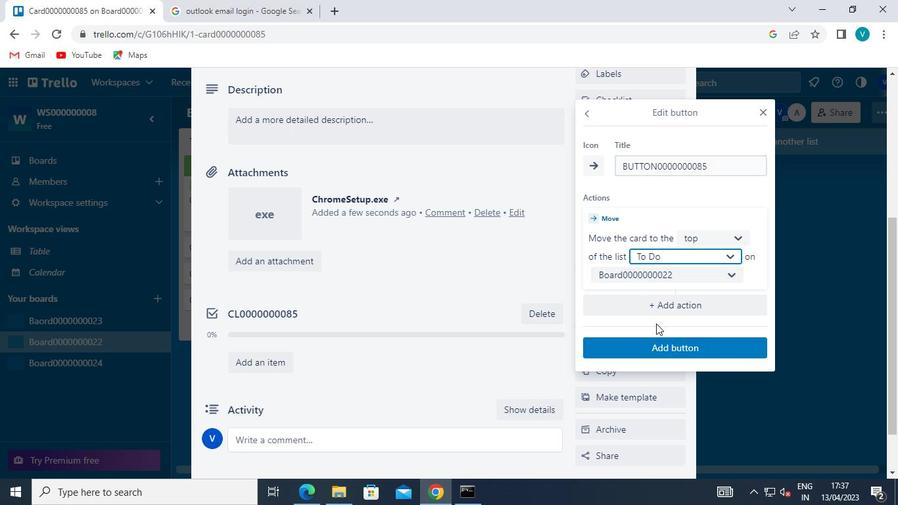 
Action: Mouse pressed left at (656, 348)
Screenshot: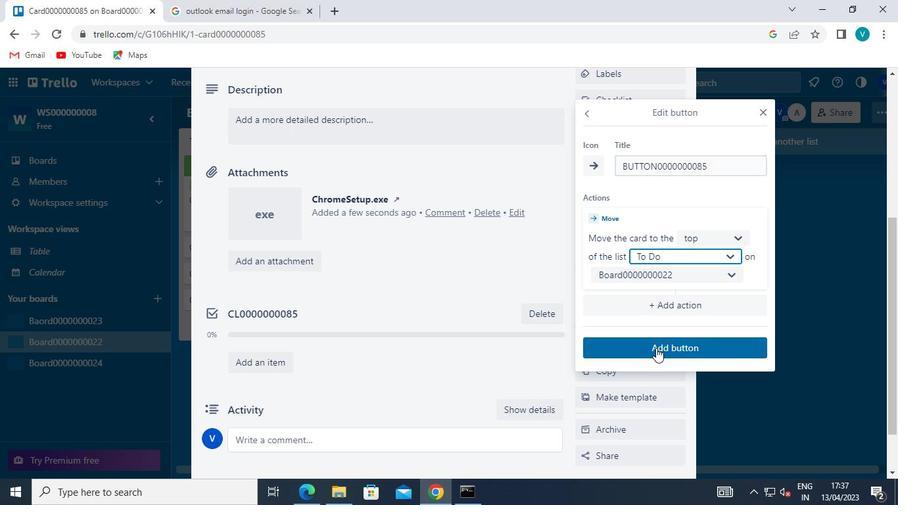
Action: Mouse moved to (685, 110)
Screenshot: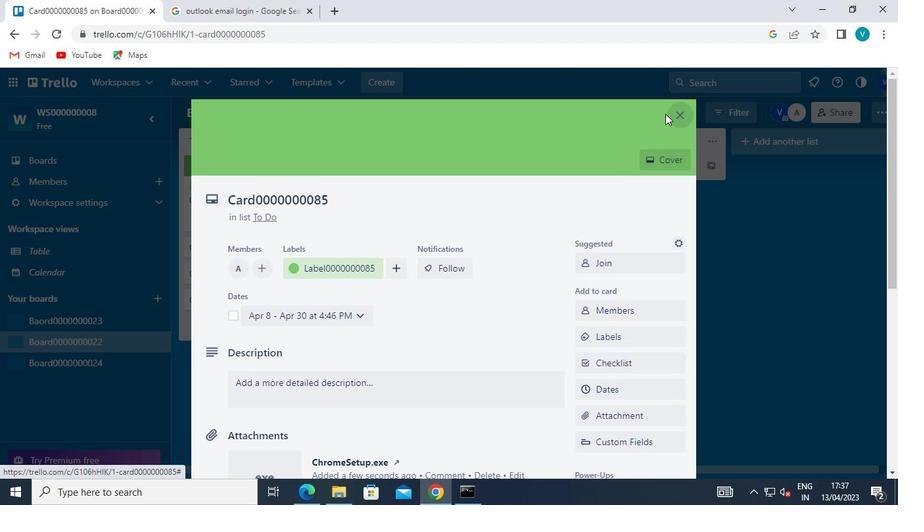 
Action: Mouse pressed left at (685, 110)
Screenshot: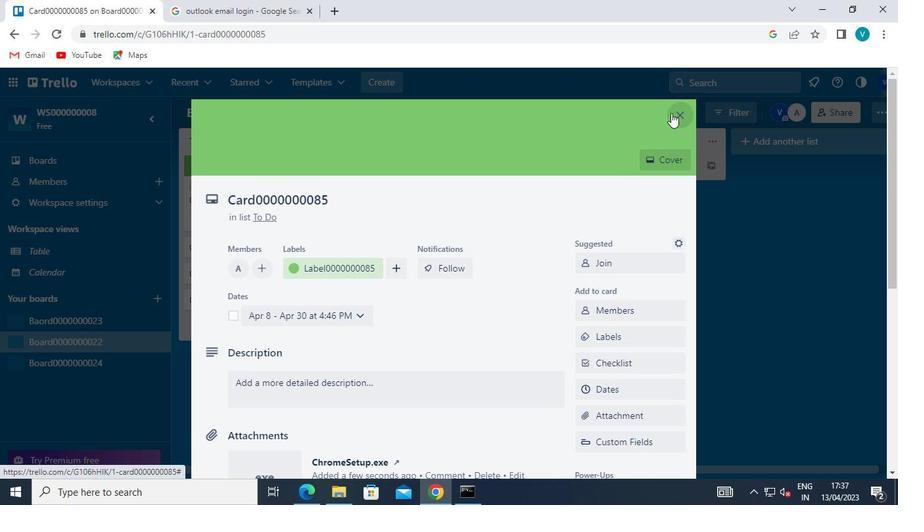 
Action: Mouse moved to (253, 240)
Screenshot: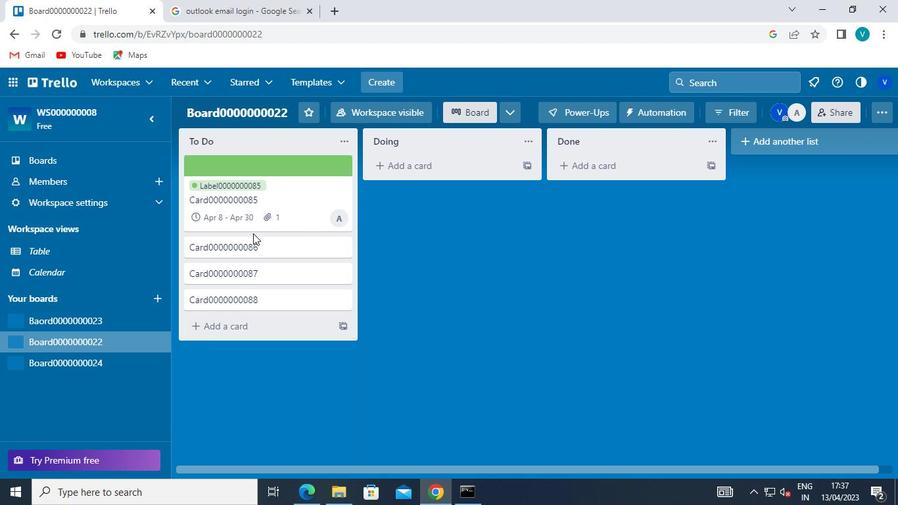 
Action: Mouse pressed left at (253, 240)
Screenshot: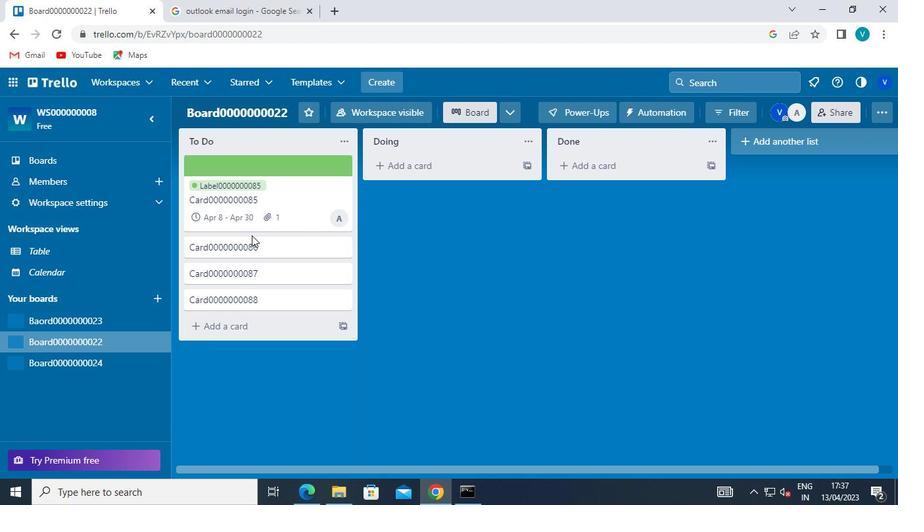 
Action: Mouse moved to (282, 259)
Screenshot: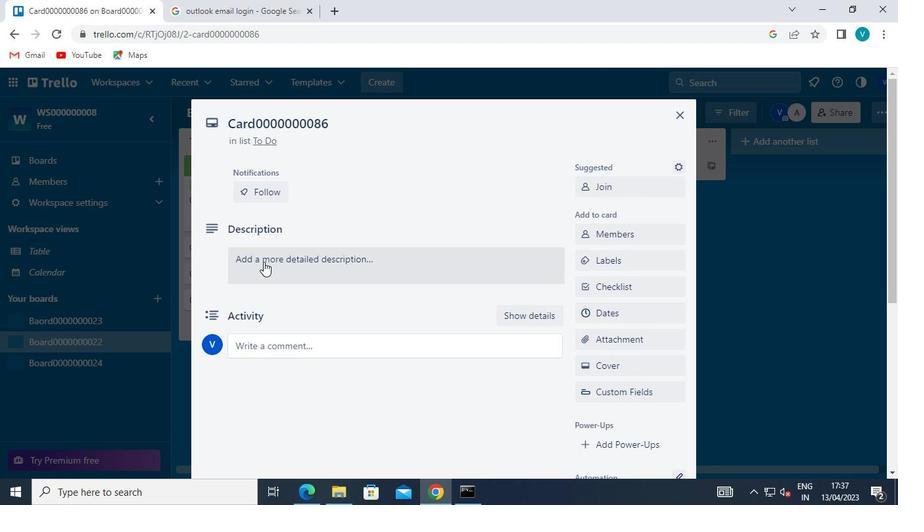 
Action: Mouse pressed left at (282, 259)
Screenshot: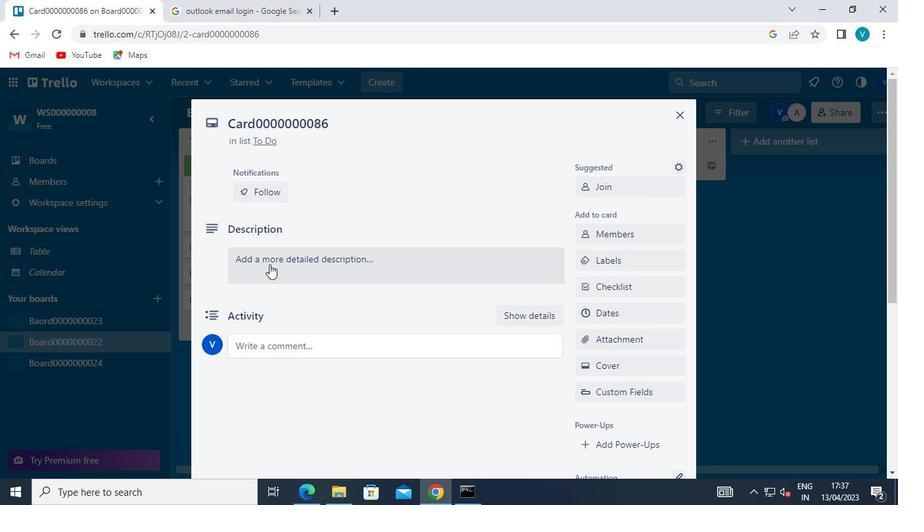 
Action: Mouse moved to (280, 253)
Screenshot: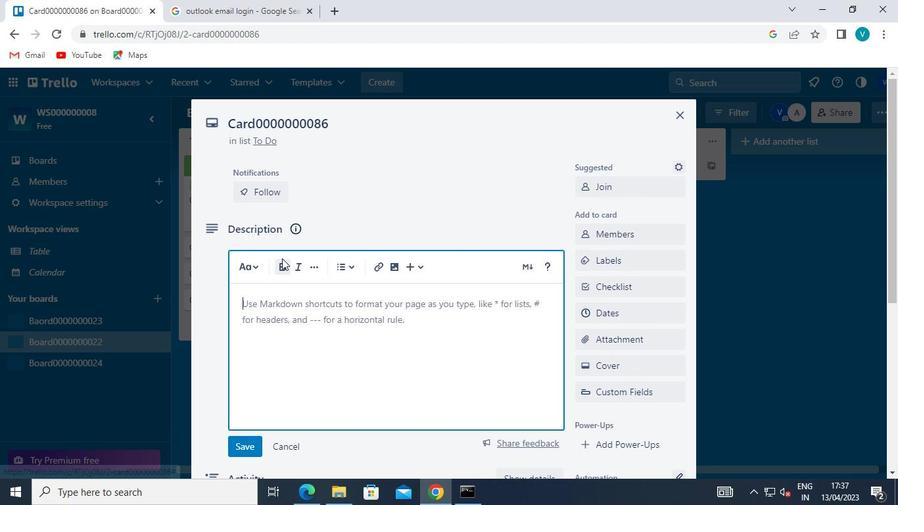 
Action: Keyboard Key.shift
Screenshot: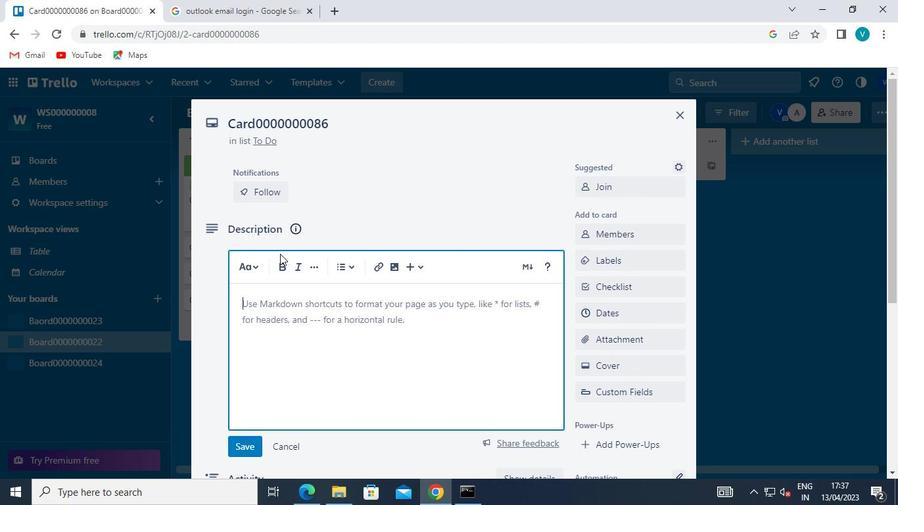 
Action: Keyboard D
Screenshot: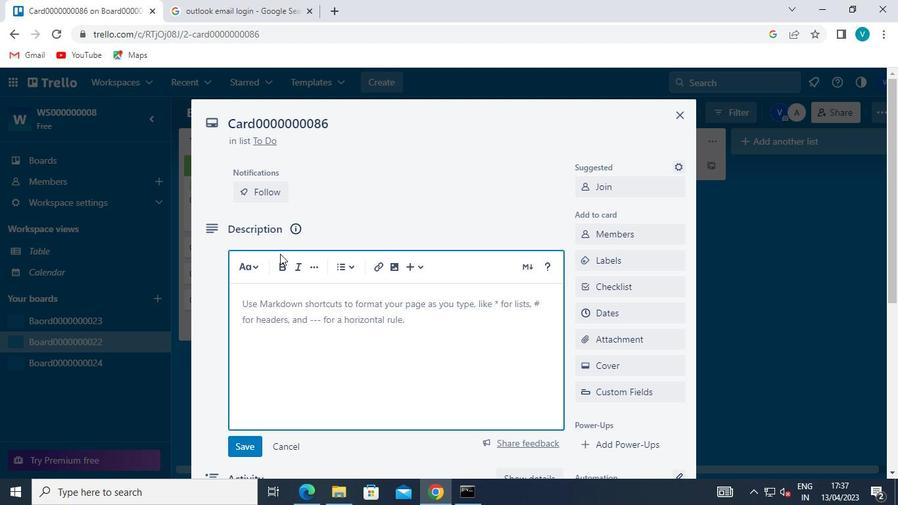 
Action: Keyboard Key.shift
Screenshot: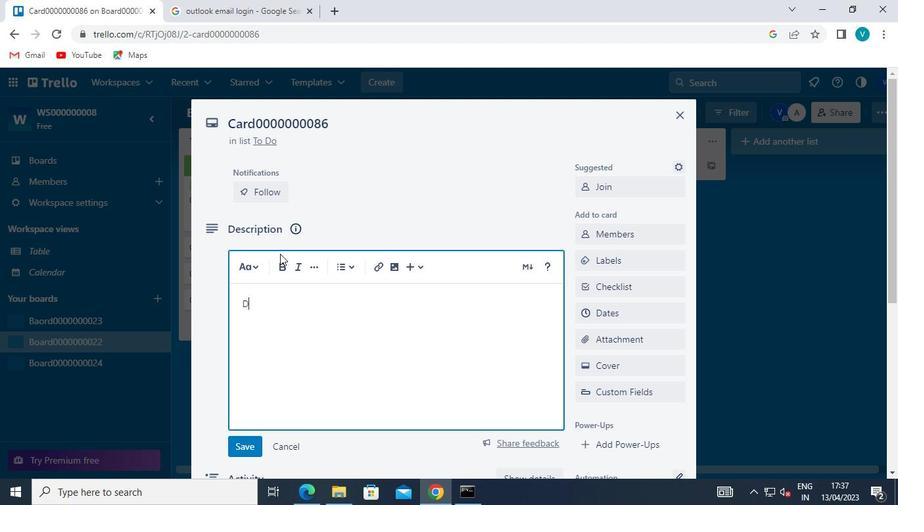 
Action: Keyboard Key.shift
Screenshot: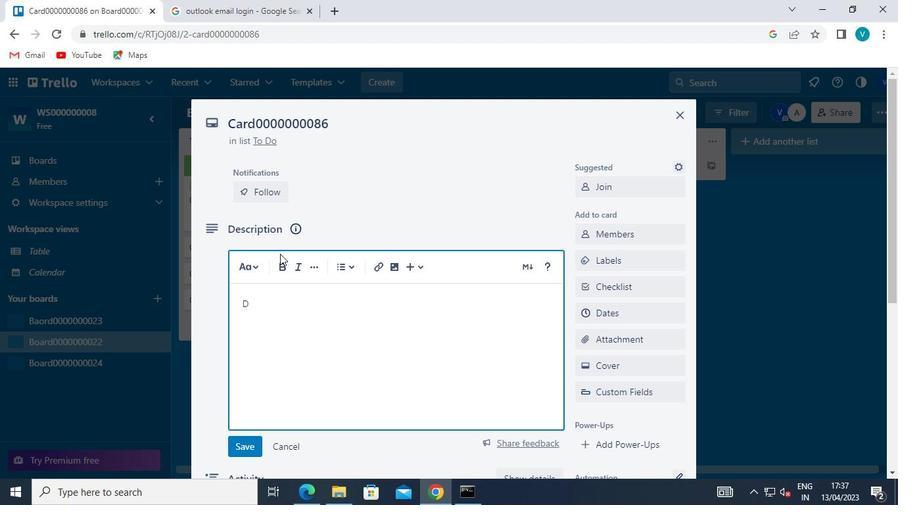 
Action: Keyboard Key.shift
Screenshot: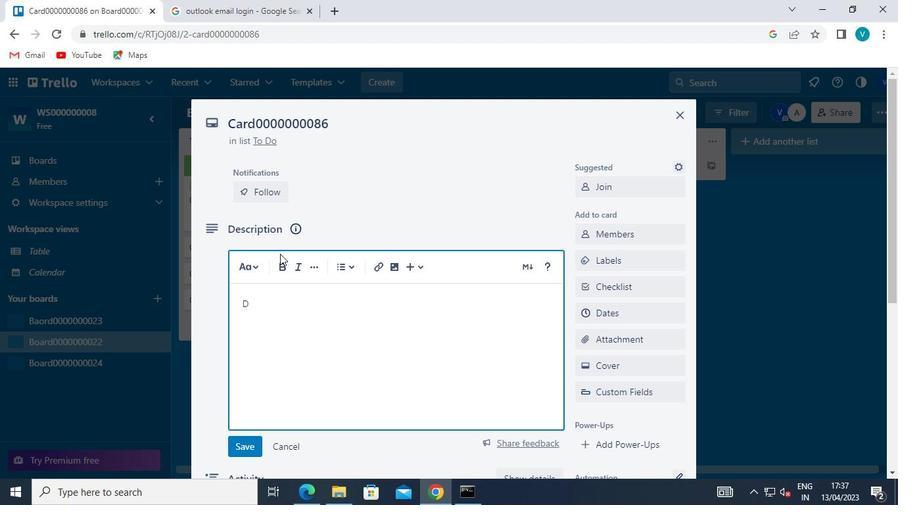 
Action: Keyboard Key.shift
Screenshot: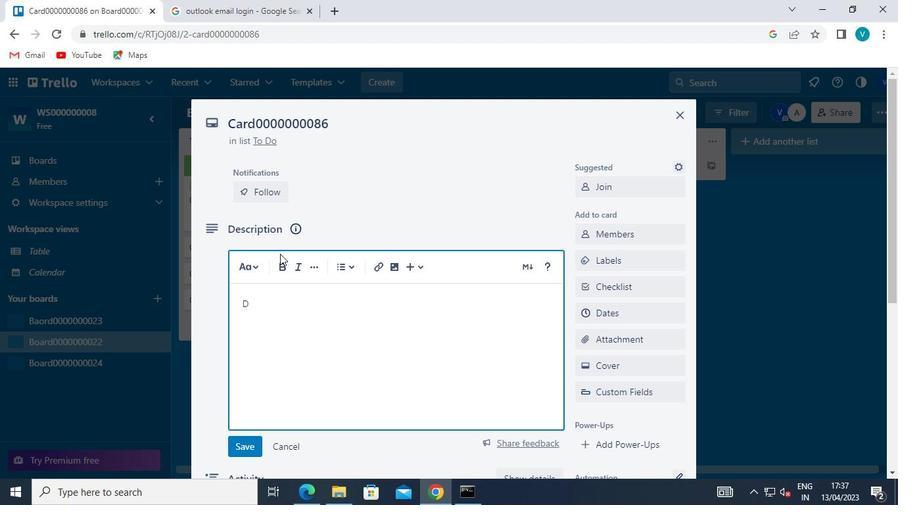 
Action: Keyboard Key.shift
Screenshot: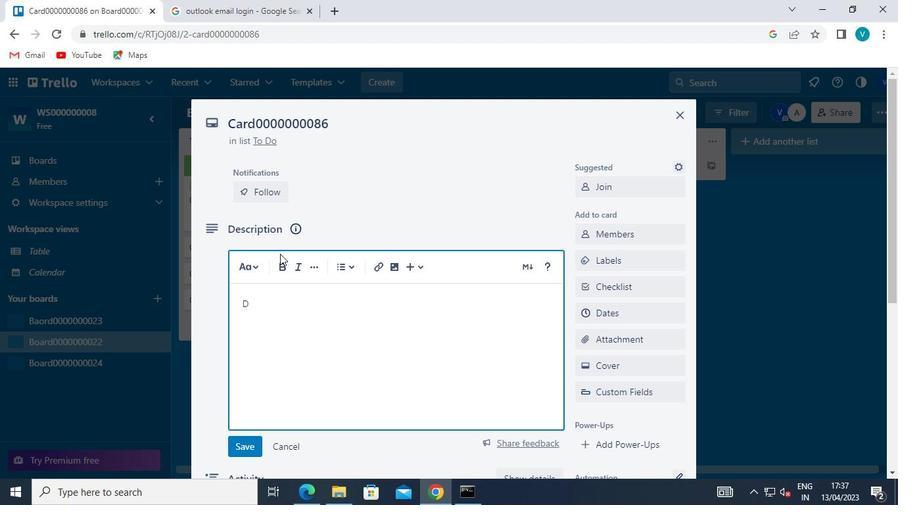 
Action: Keyboard Key.shift
Screenshot: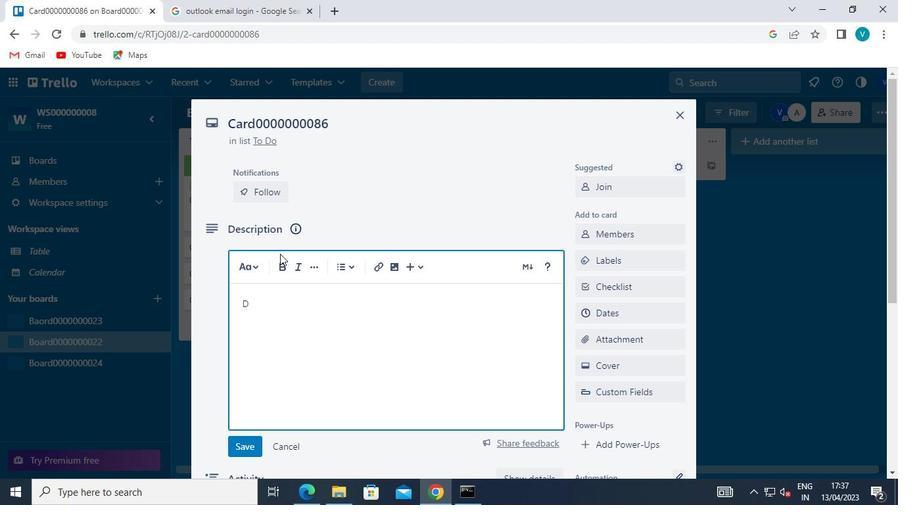 
Action: Keyboard Key.shift
Screenshot: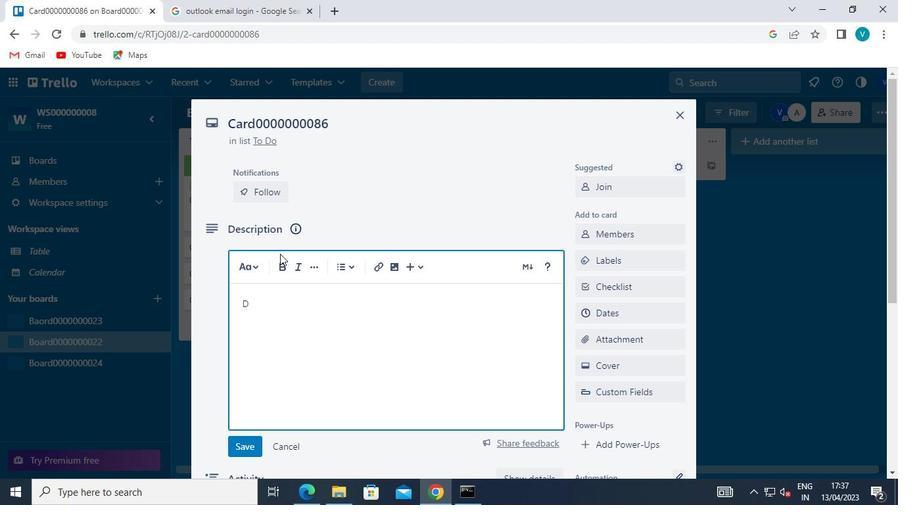 
Action: Keyboard Key.shift
Screenshot: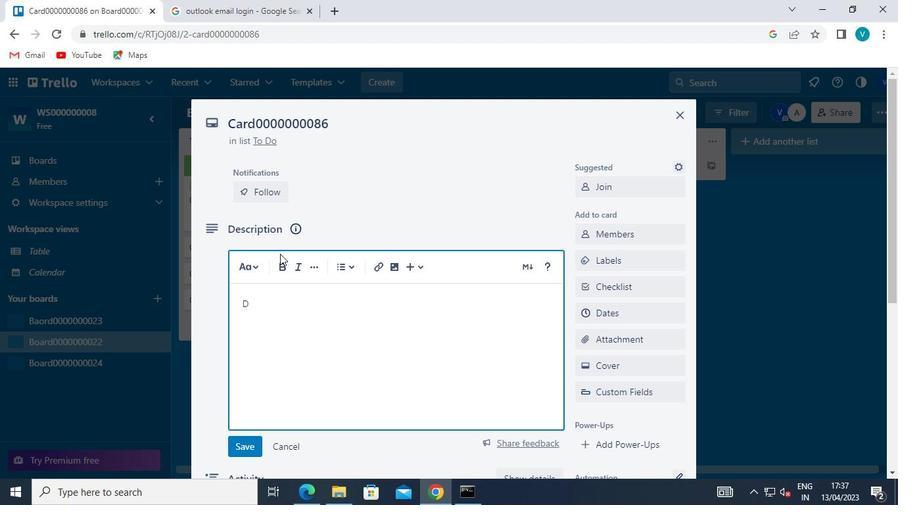 
Action: Keyboard Key.shift
Screenshot: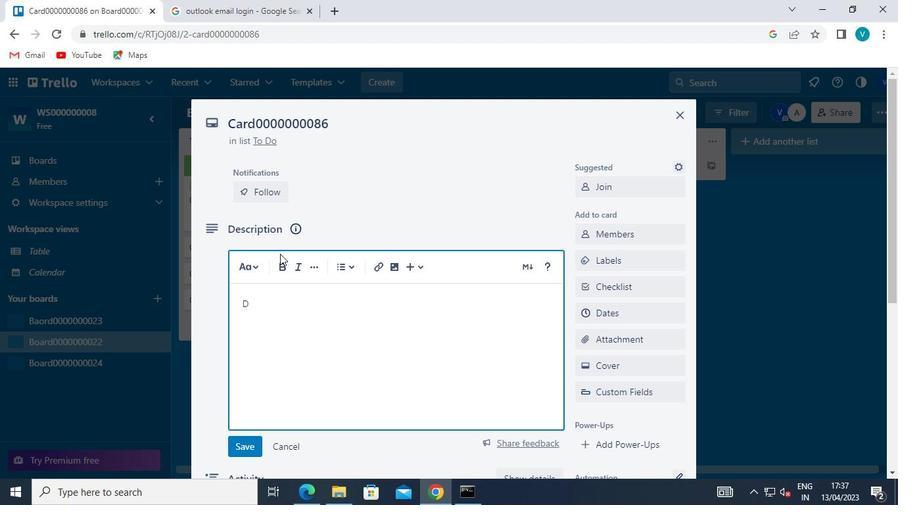 
Action: Keyboard Key.shift
Screenshot: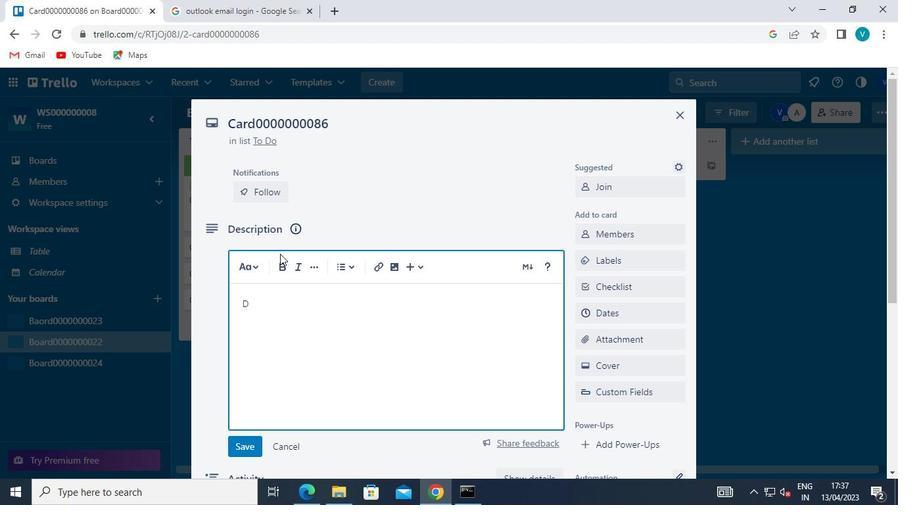 
Action: Keyboard Key.shift
Screenshot: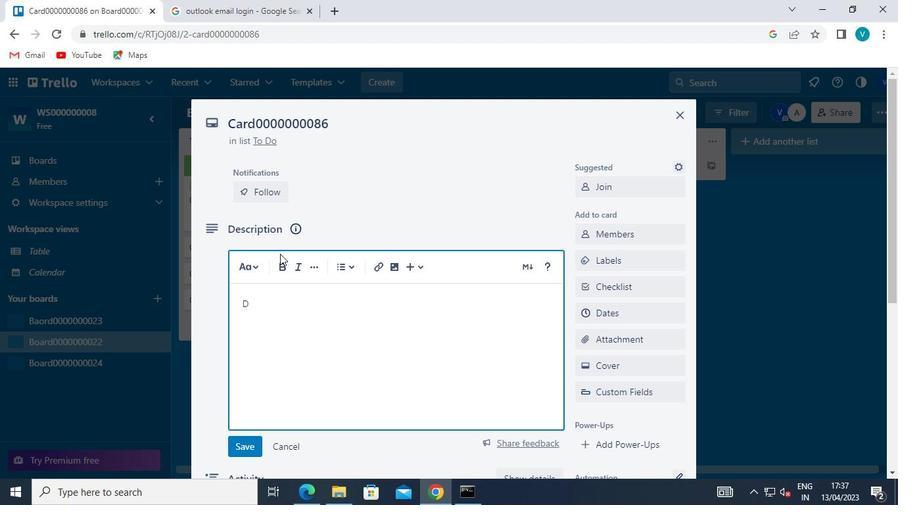 
Action: Keyboard Key.shift
Screenshot: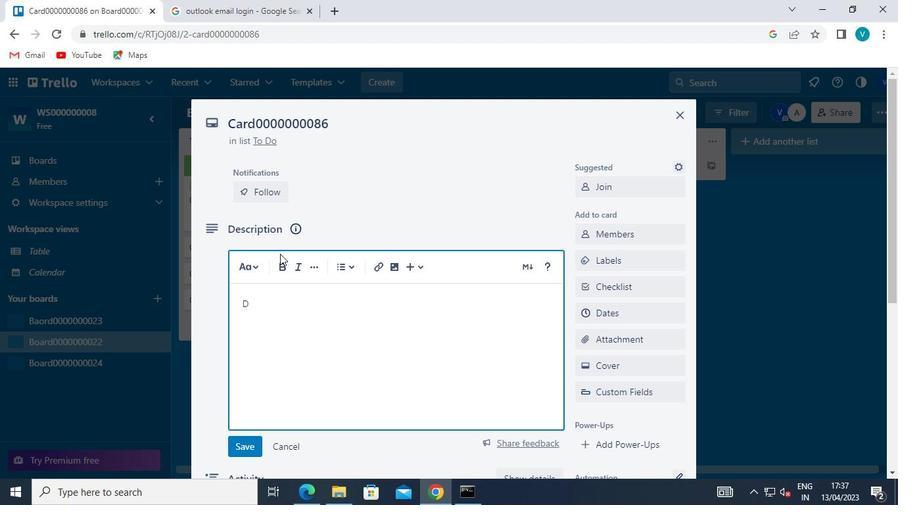 
Action: Keyboard Key.shift
Screenshot: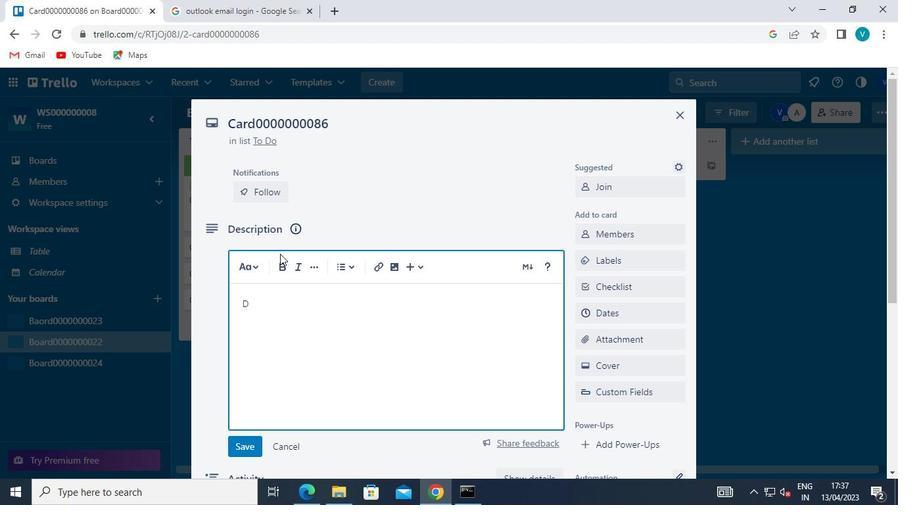 
Action: Keyboard Key.shift
Screenshot: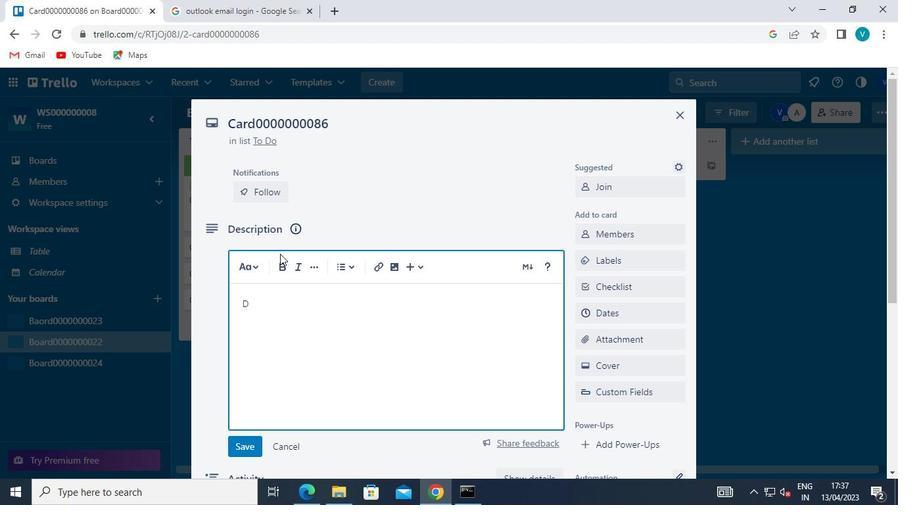
Action: Keyboard Key.shift
Screenshot: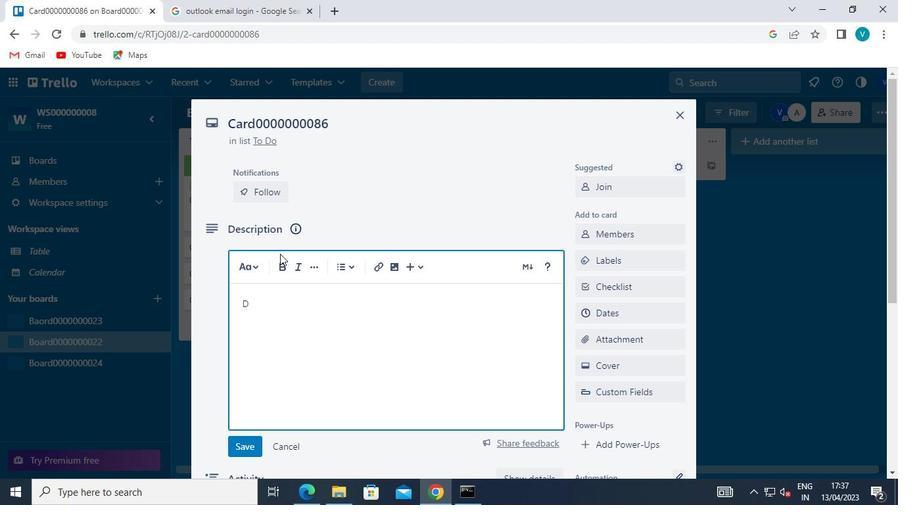 
Action: Keyboard Key.shift
Screenshot: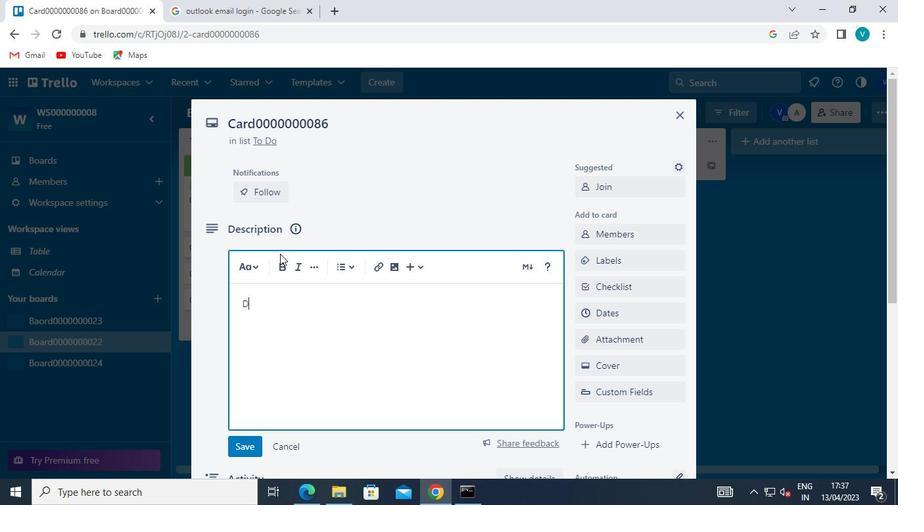 
Action: Keyboard Key.shift
Screenshot: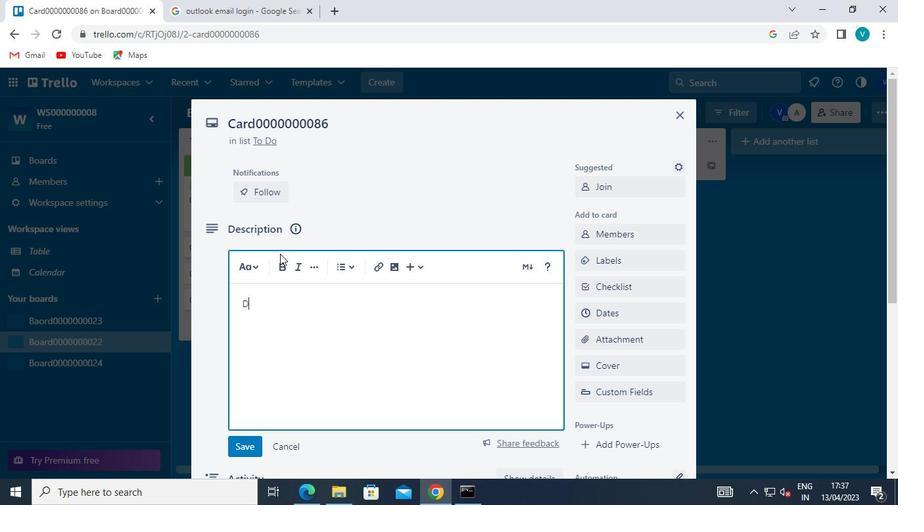 
Action: Keyboard Key.shift
Screenshot: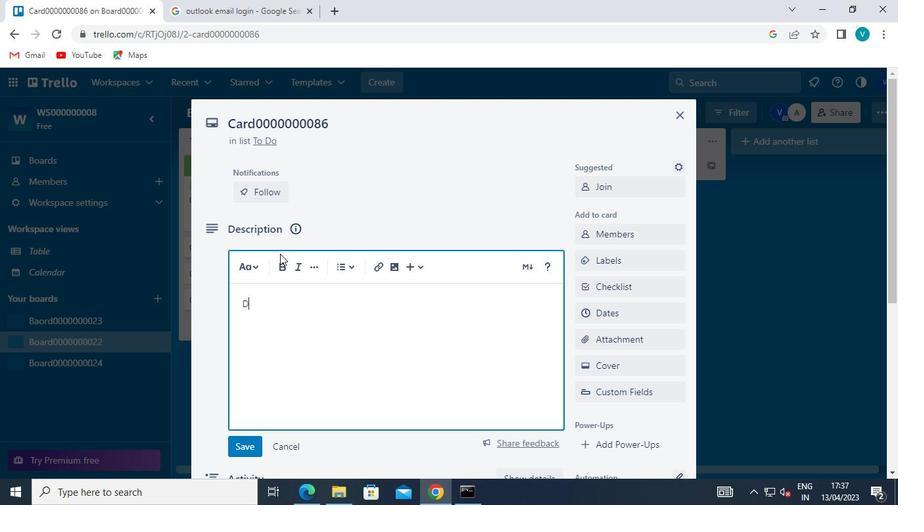 
Action: Keyboard Key.shift
Screenshot: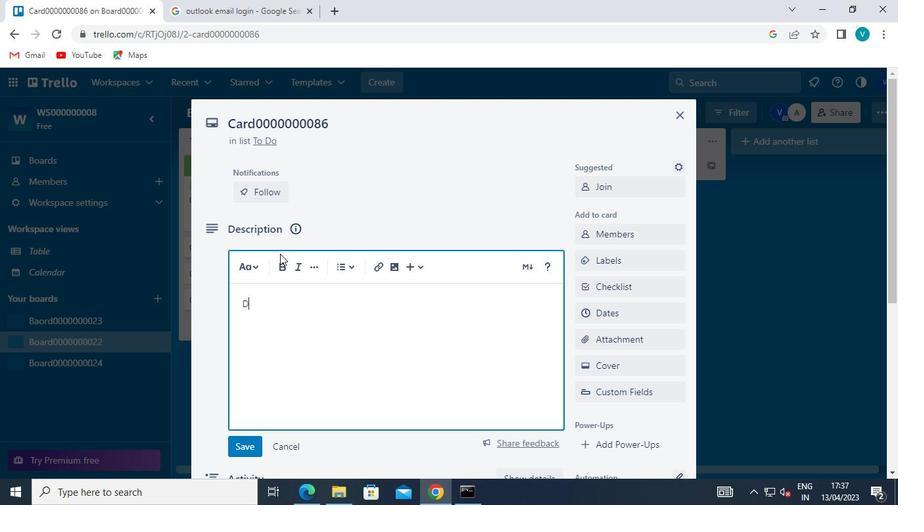 
Action: Keyboard Key.shift
Screenshot: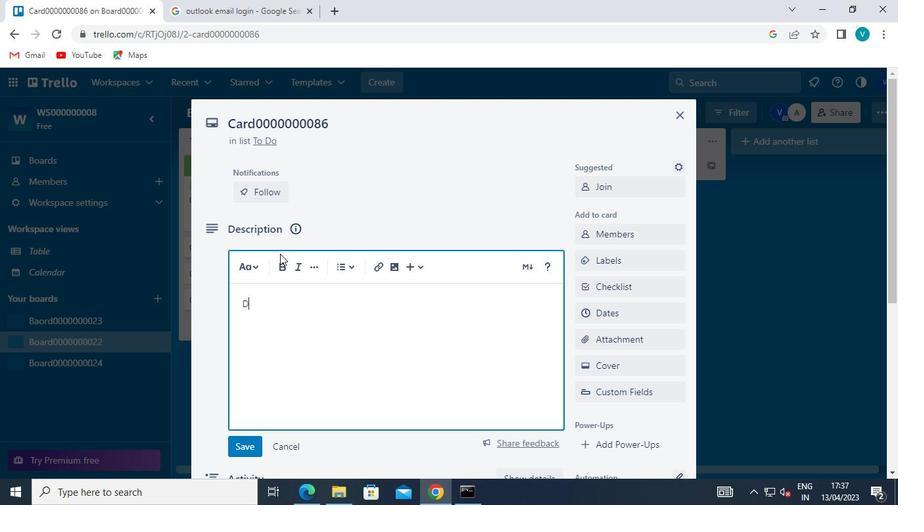 
Action: Keyboard Key.shift
Screenshot: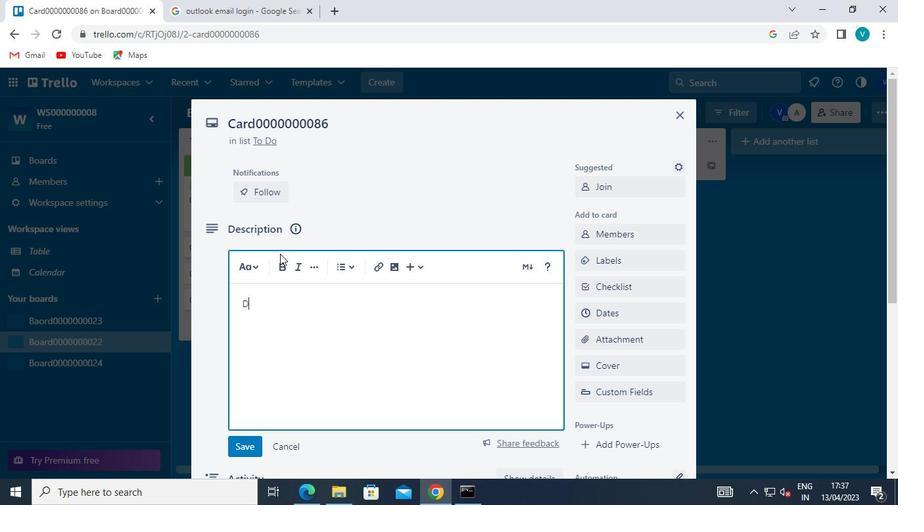 
Action: Keyboard Key.shift
Screenshot: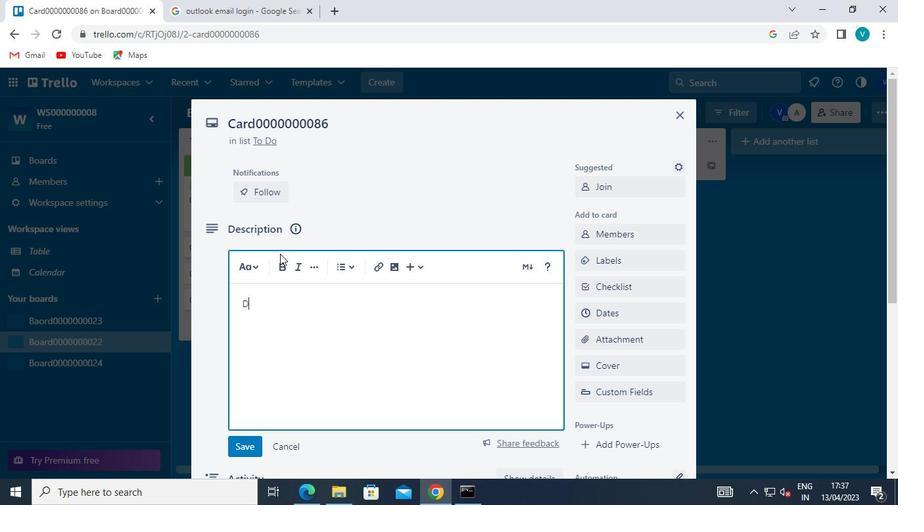 
Action: Keyboard S
Screenshot: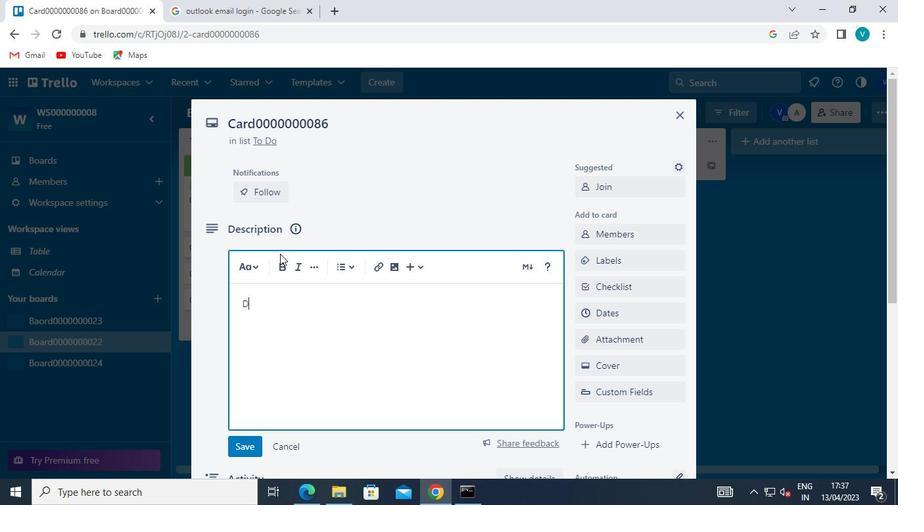 
Action: Keyboard <96>
Screenshot: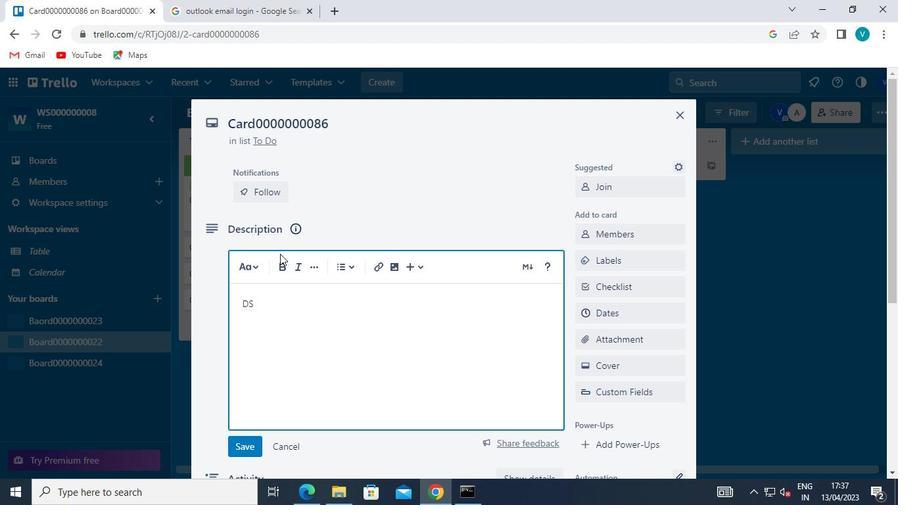 
Action: Keyboard <96>
Screenshot: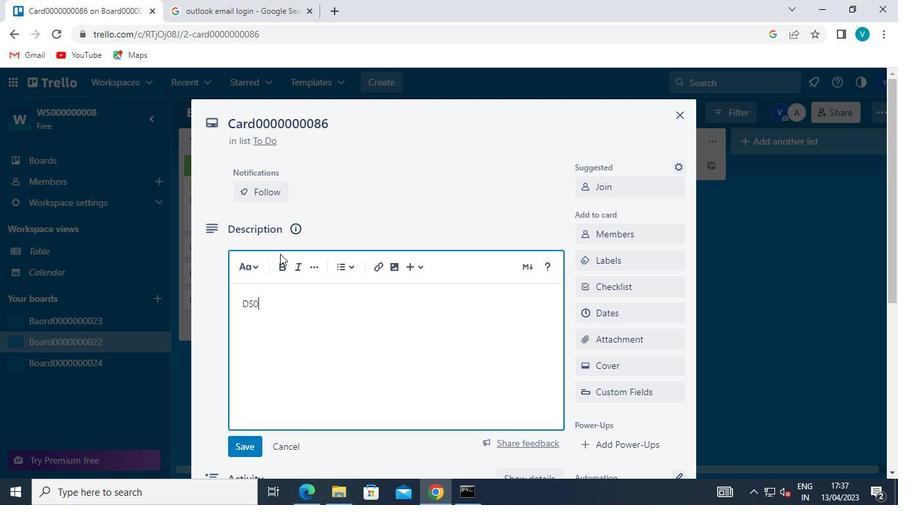 
Action: Keyboard <96>
Screenshot: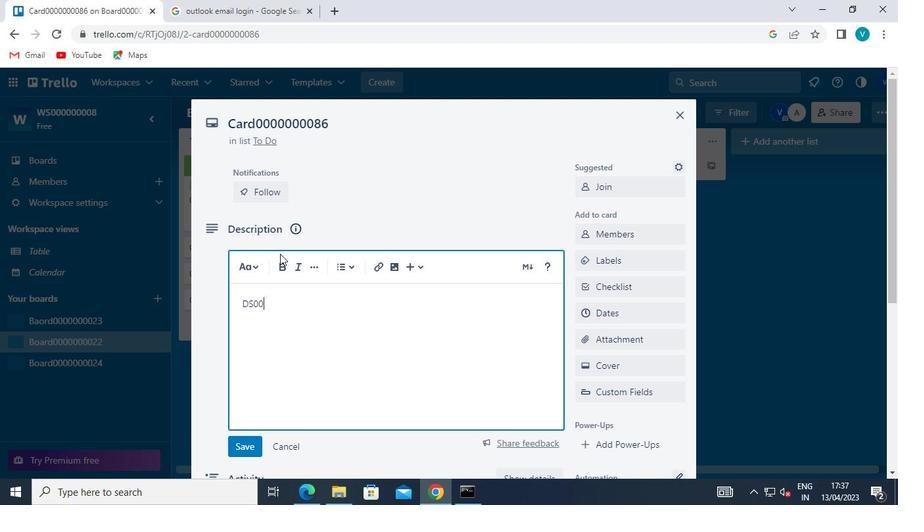 
Action: Keyboard <96>
Screenshot: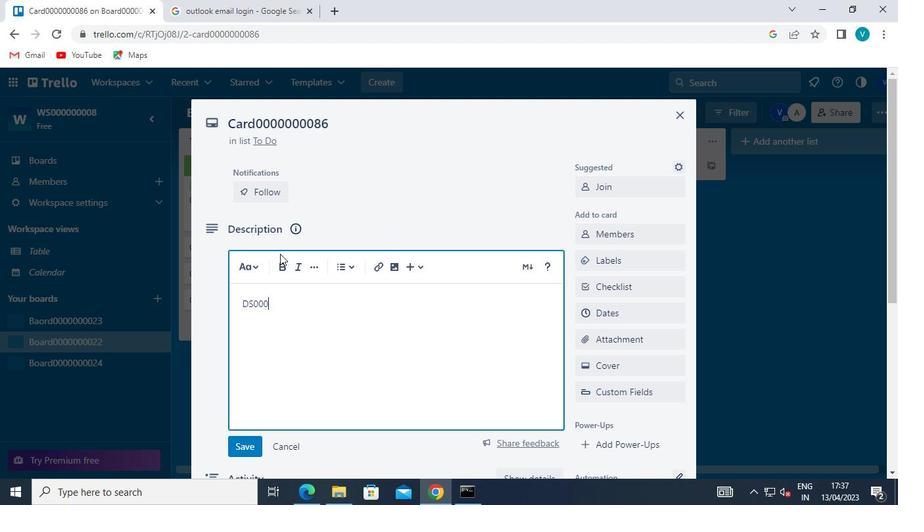 
Action: Keyboard <96>
Screenshot: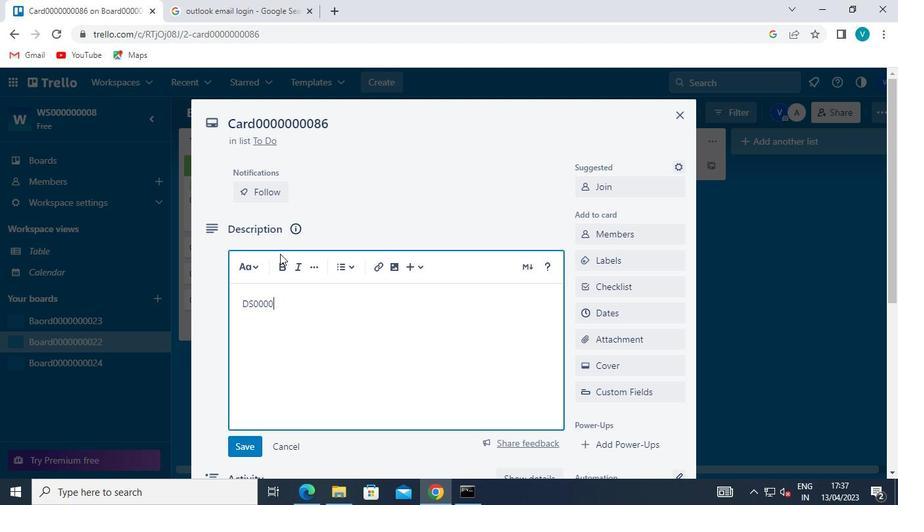 
Action: Keyboard <96>
Screenshot: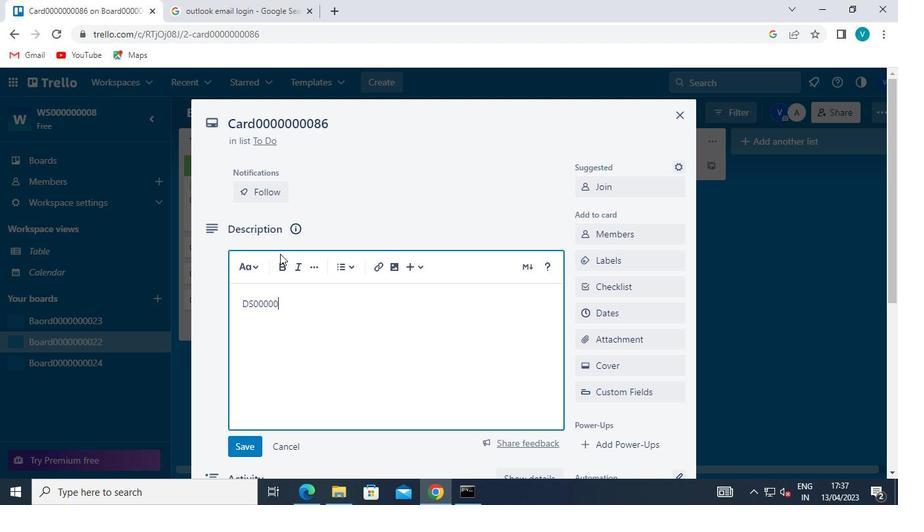 
Action: Keyboard <96>
Screenshot: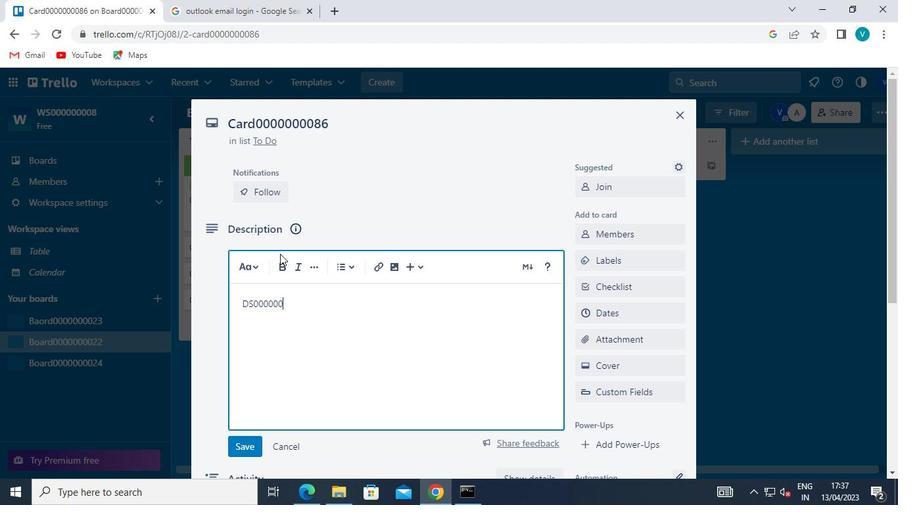 
Action: Keyboard <96>
Screenshot: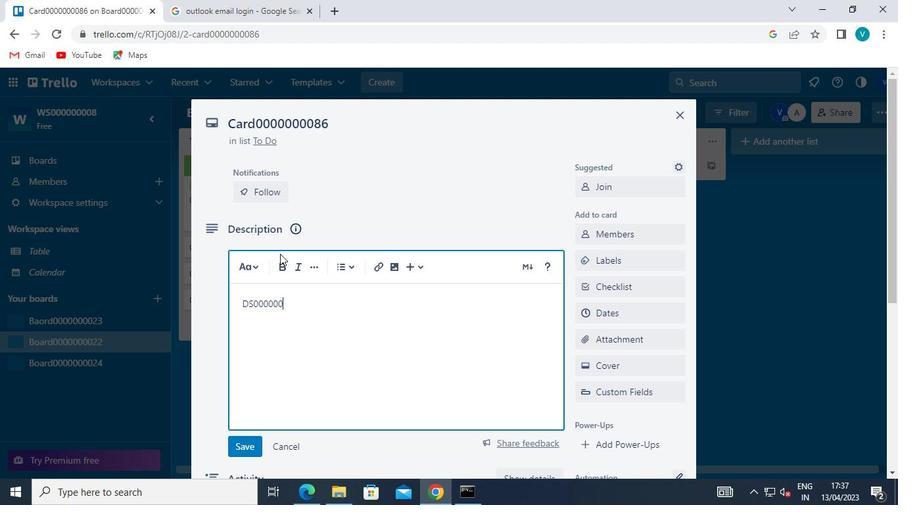
Action: Keyboard <104>
Screenshot: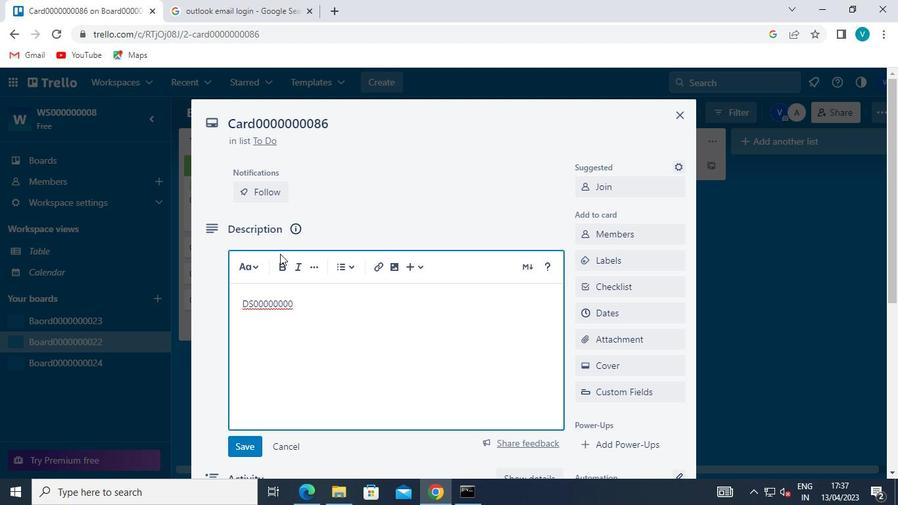 
Action: Keyboard <101>
Screenshot: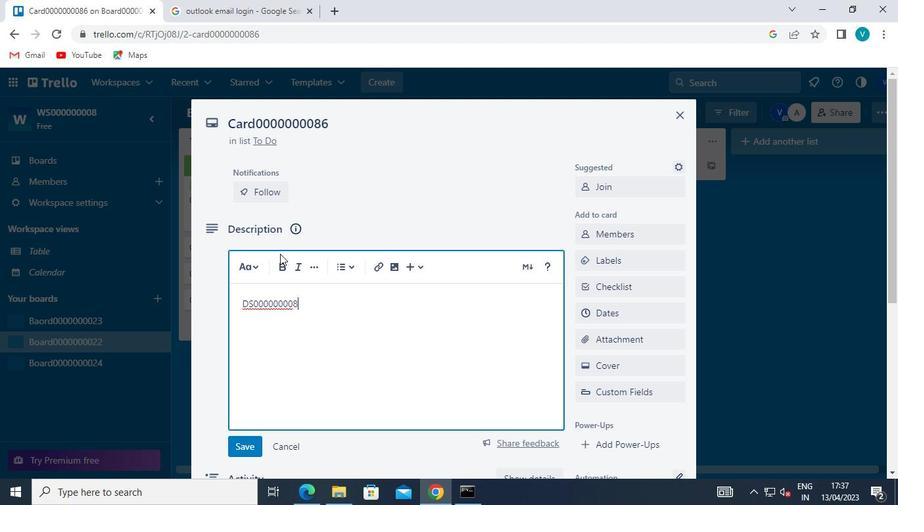 
Action: Mouse moved to (245, 449)
Screenshot: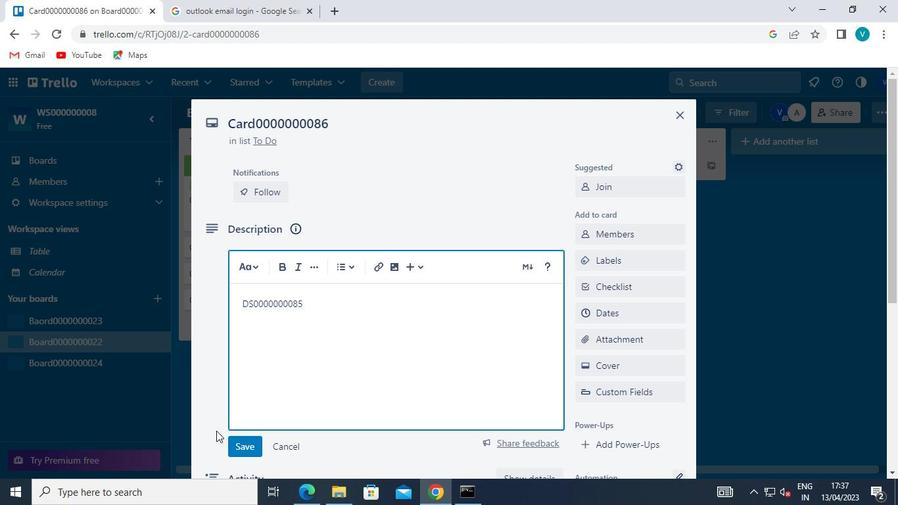 
Action: Mouse pressed left at (245, 449)
Screenshot: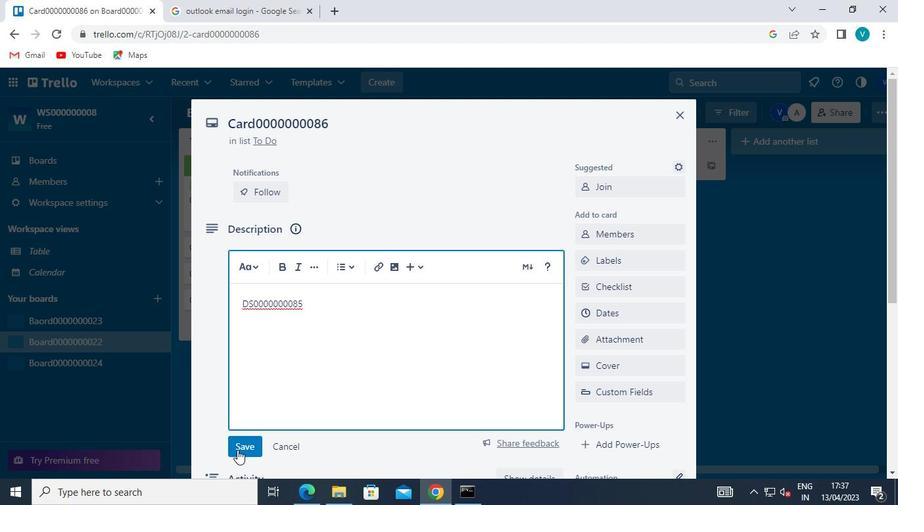 
Action: Mouse moved to (290, 321)
Screenshot: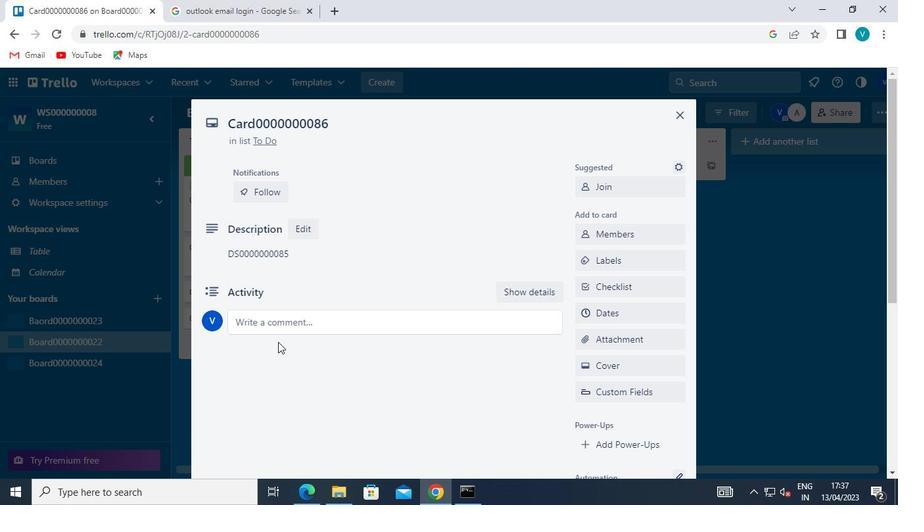 
Action: Mouse pressed left at (290, 321)
Screenshot: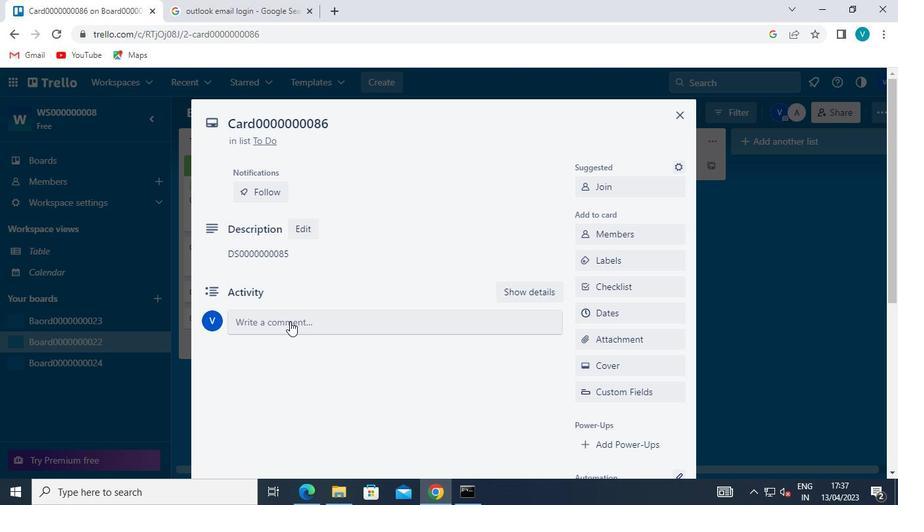 
Action: Mouse moved to (201, 267)
Screenshot: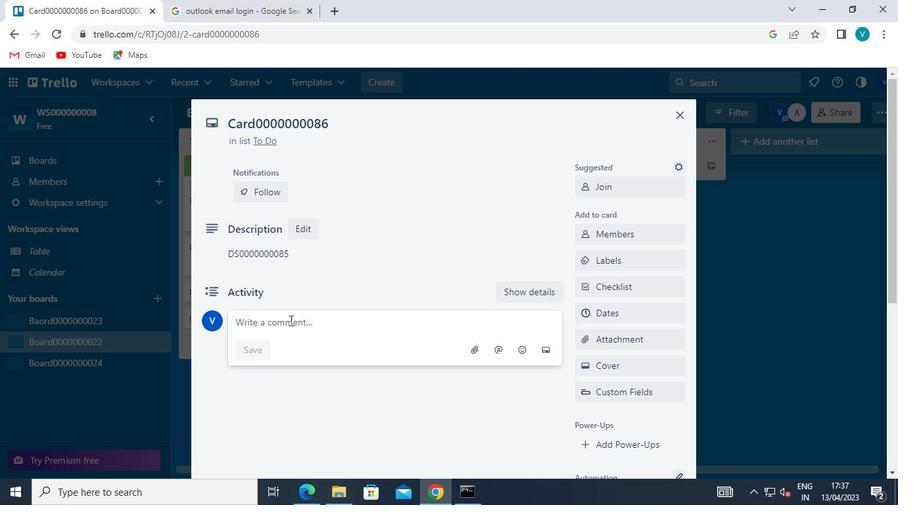 
Action: Keyboard Key.shift
Screenshot: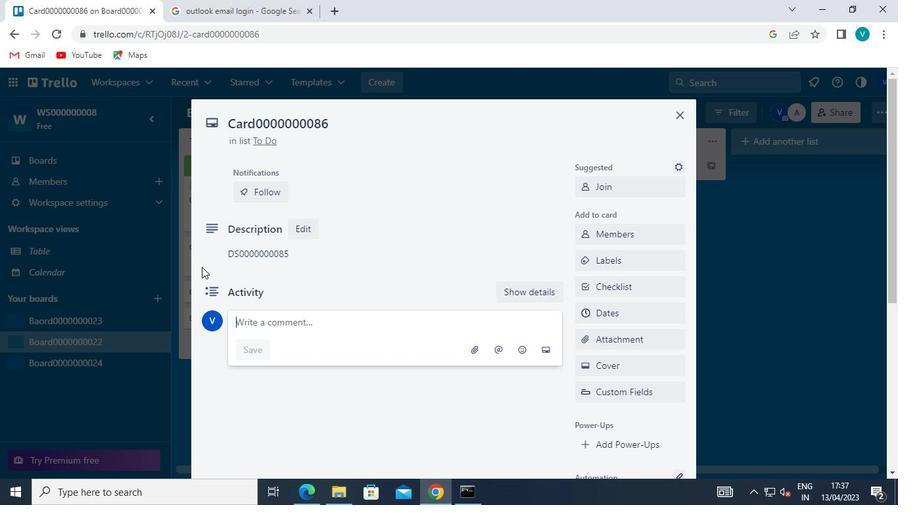 
Action: Keyboard C
Screenshot: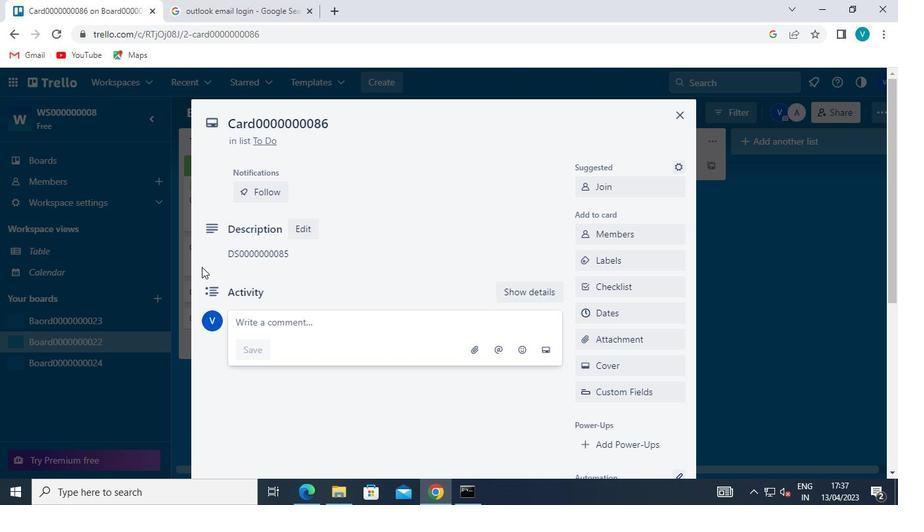 
Action: Keyboard M
Screenshot: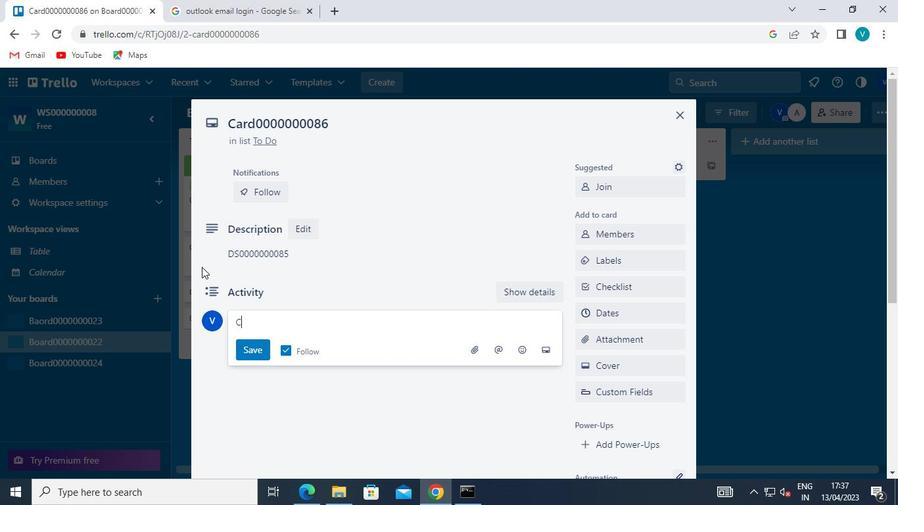 
Action: Keyboard <96>
Screenshot: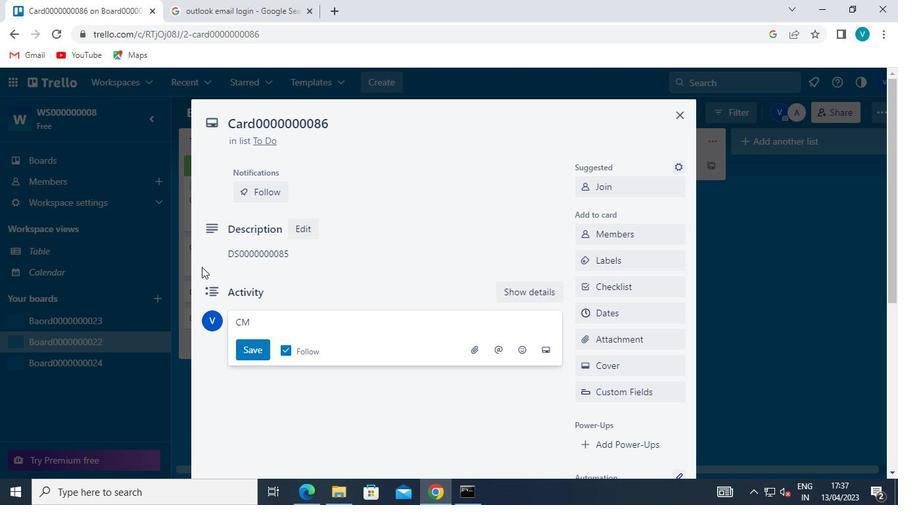 
Action: Keyboard <96>
Screenshot: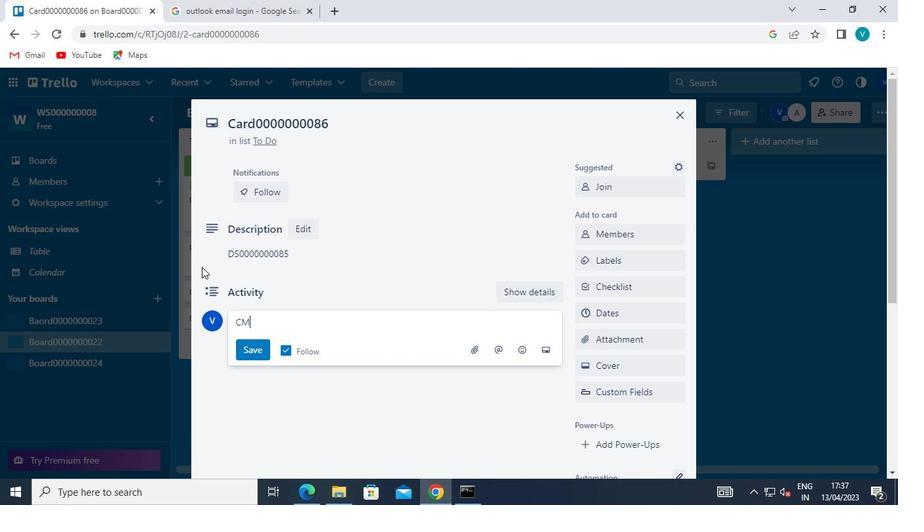 
Action: Keyboard <96>
Screenshot: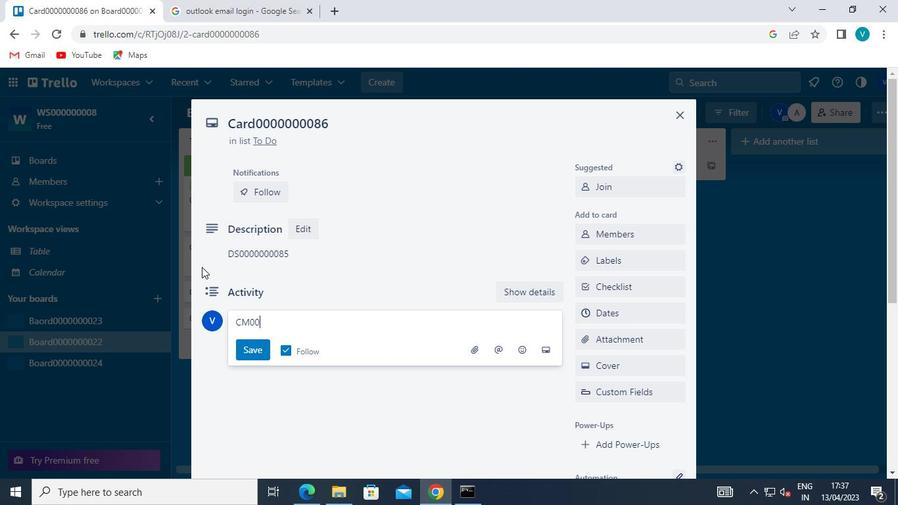
Action: Keyboard <96>
Screenshot: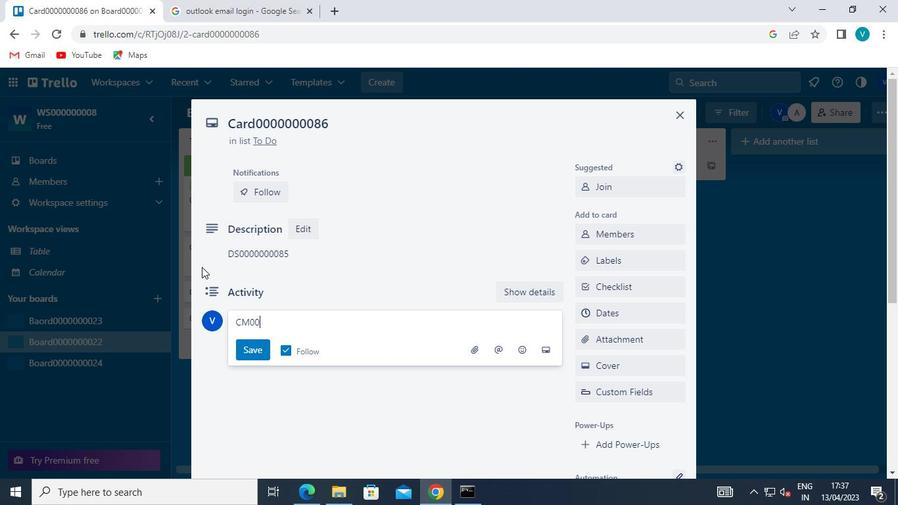 
Action: Keyboard <96>
Screenshot: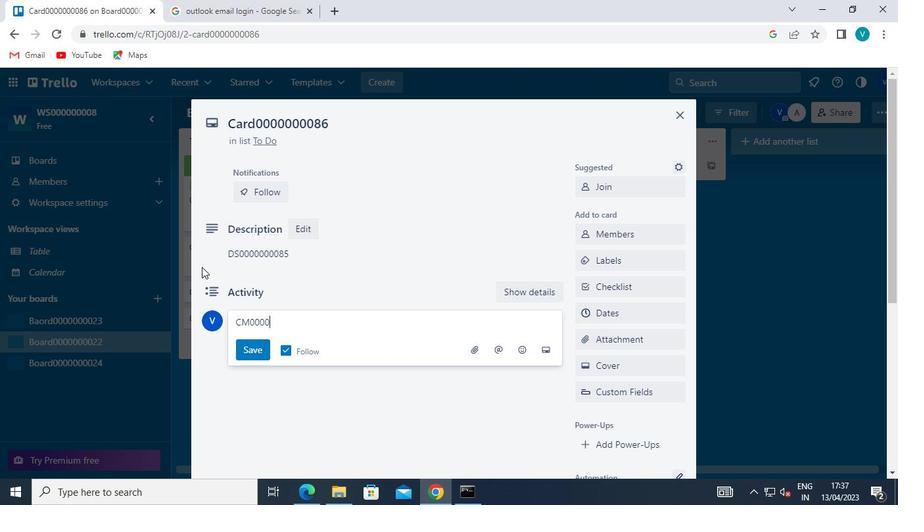 
Action: Keyboard <96>
Screenshot: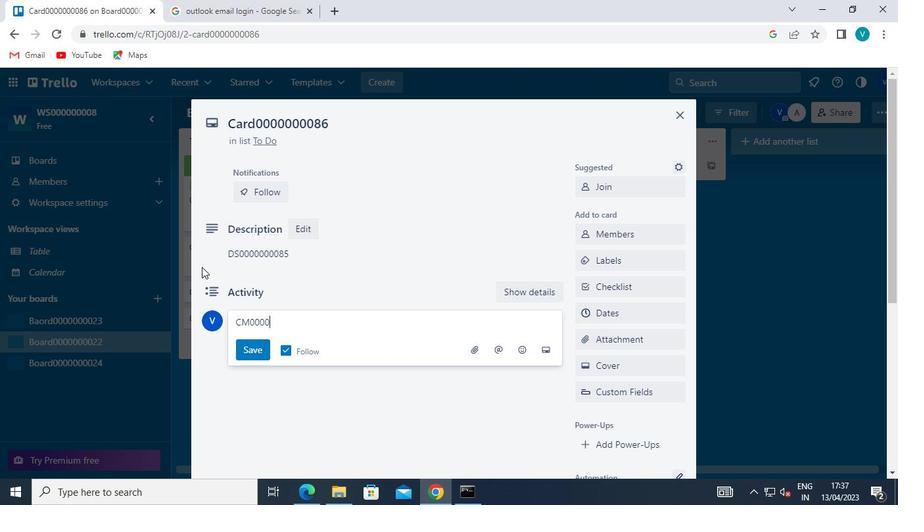 
Action: Keyboard <96>
Screenshot: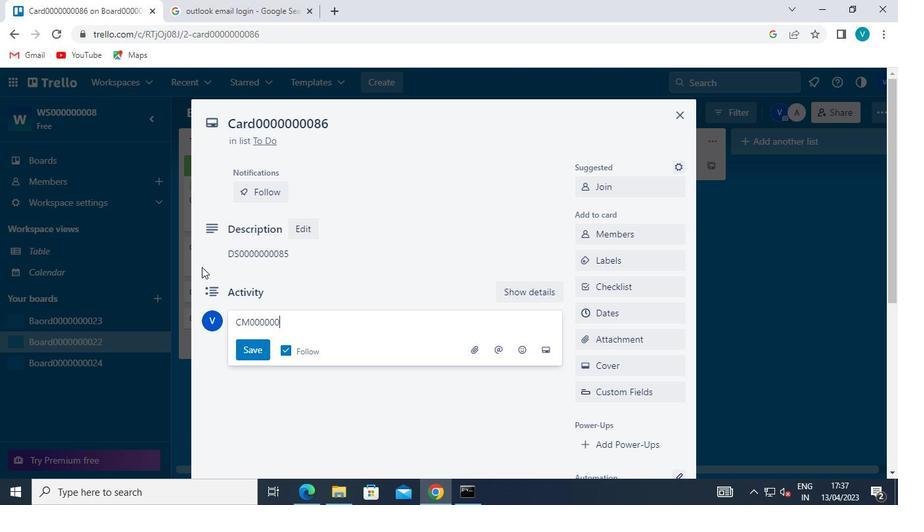 
Action: Keyboard <96>
Screenshot: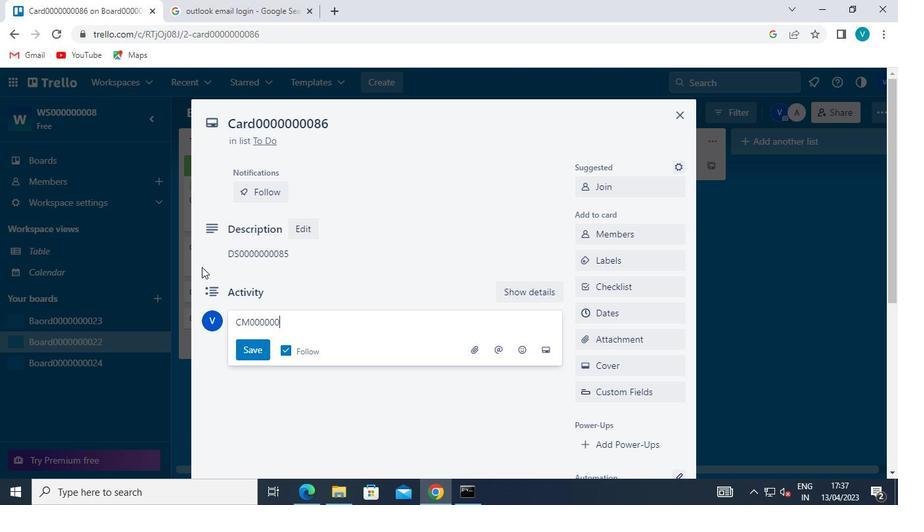 
Action: Keyboard <104>
Screenshot: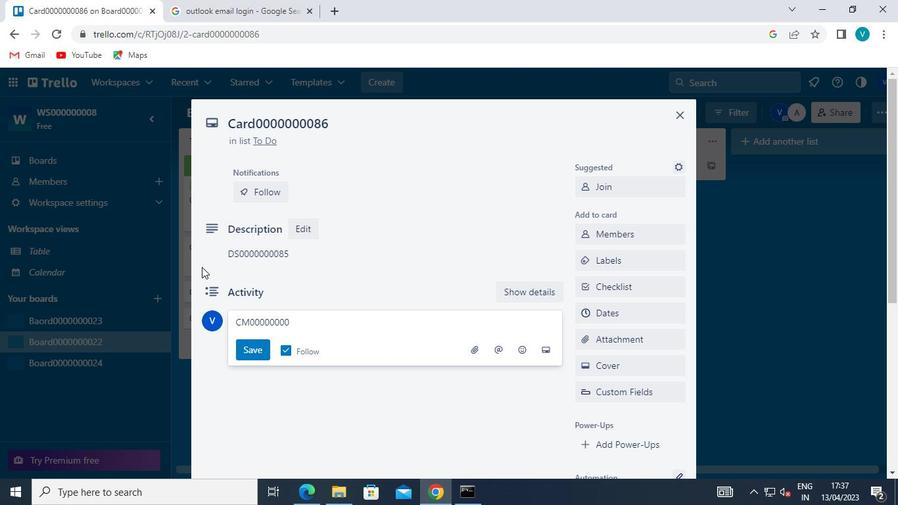 
Action: Keyboard <101>
Screenshot: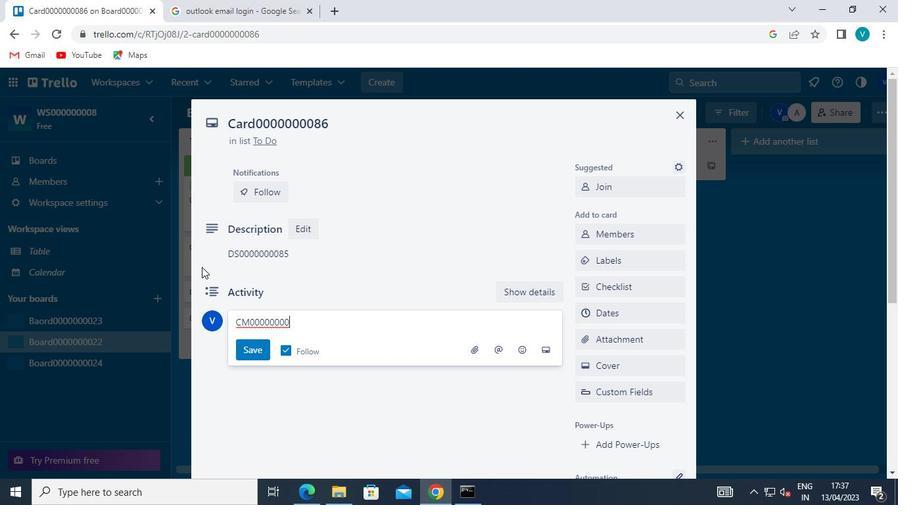 
Action: Mouse moved to (265, 351)
Screenshot: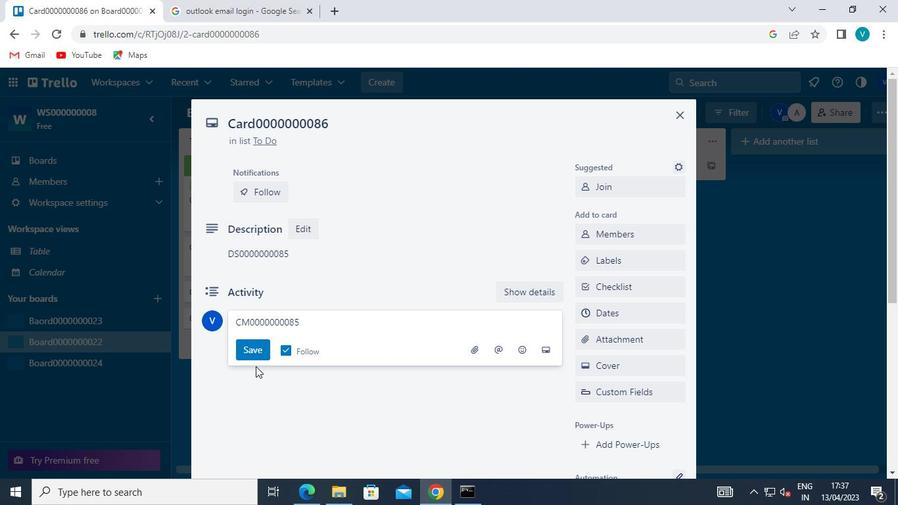 
Action: Mouse pressed left at (265, 351)
Screenshot: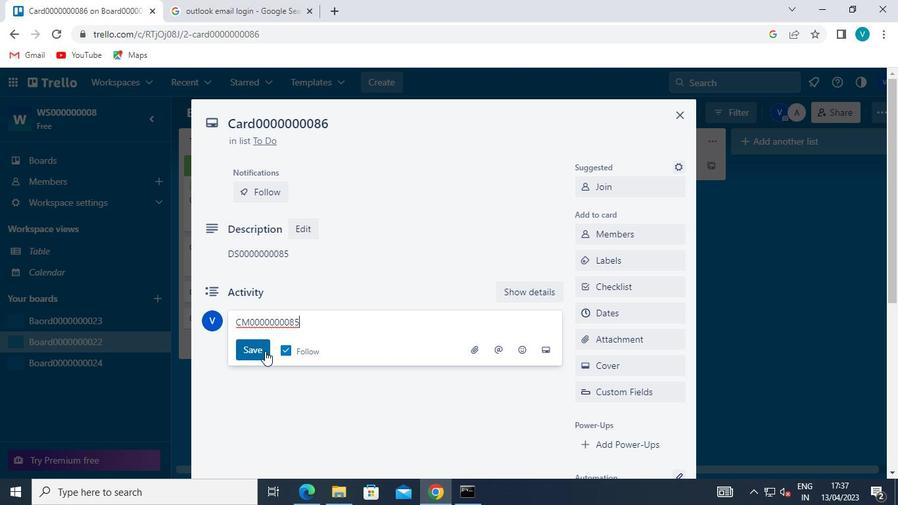 
Action: Mouse moved to (476, 492)
Screenshot: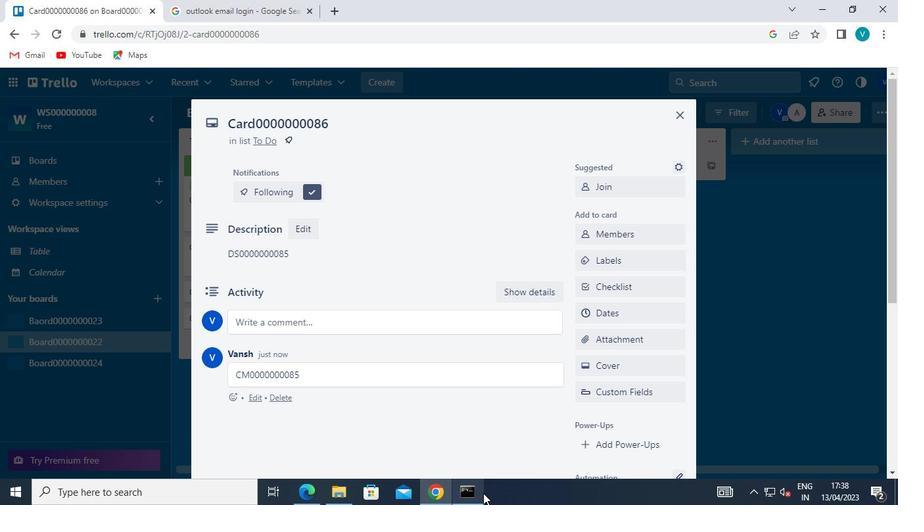 
Action: Mouse pressed left at (476, 492)
Screenshot: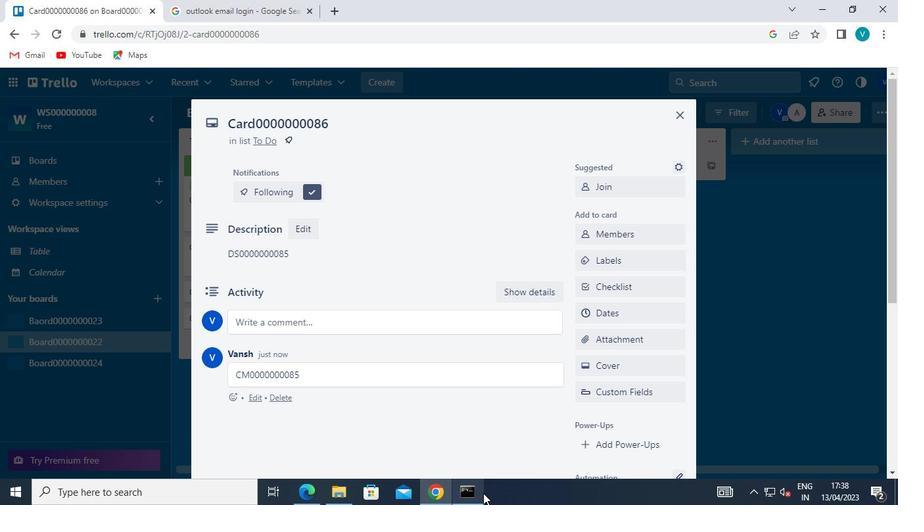 
Action: Mouse moved to (694, 58)
Screenshot: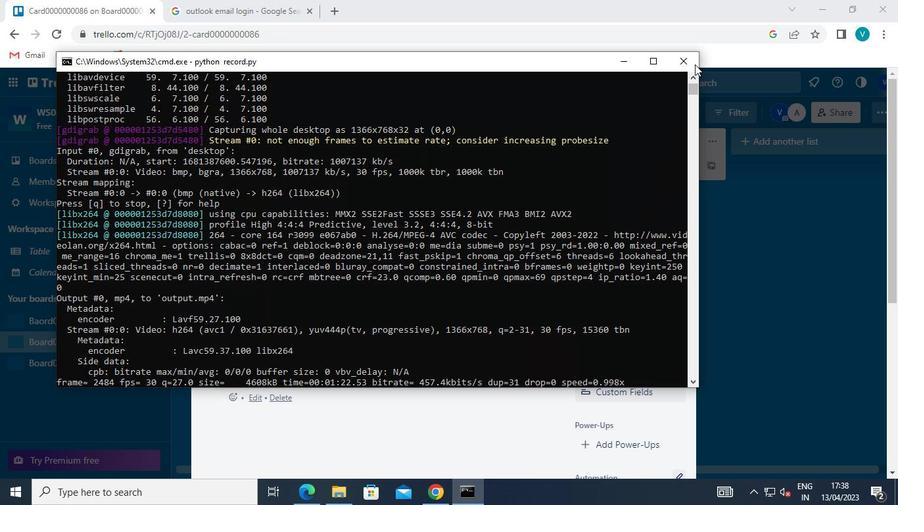 
Action: Mouse pressed left at (694, 58)
Screenshot: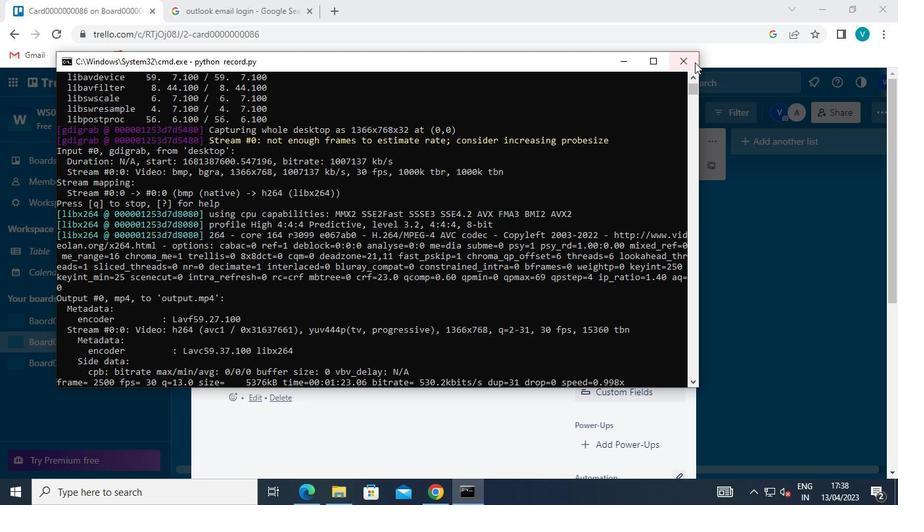 
